 Task: Look for space in Gokarna, India from 5th July, 2023 to 10th July, 2023 for 4 adults in price range Rs.9000 to Rs.14000. Place can be entire place with 2 bedrooms having 4 beds and 2 bathrooms. Property type can be house, flat, guest house. Amenities needed are: washing machine. Booking option can be shelf check-in. Required host language is English.
Action: Mouse moved to (490, 129)
Screenshot: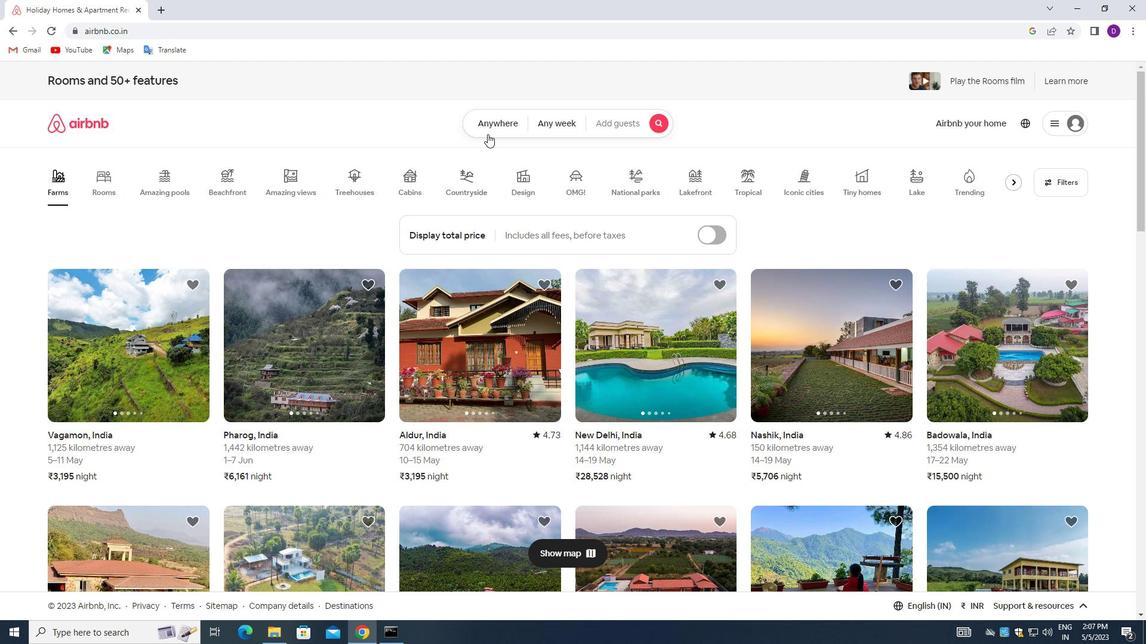 
Action: Mouse pressed left at (490, 129)
Screenshot: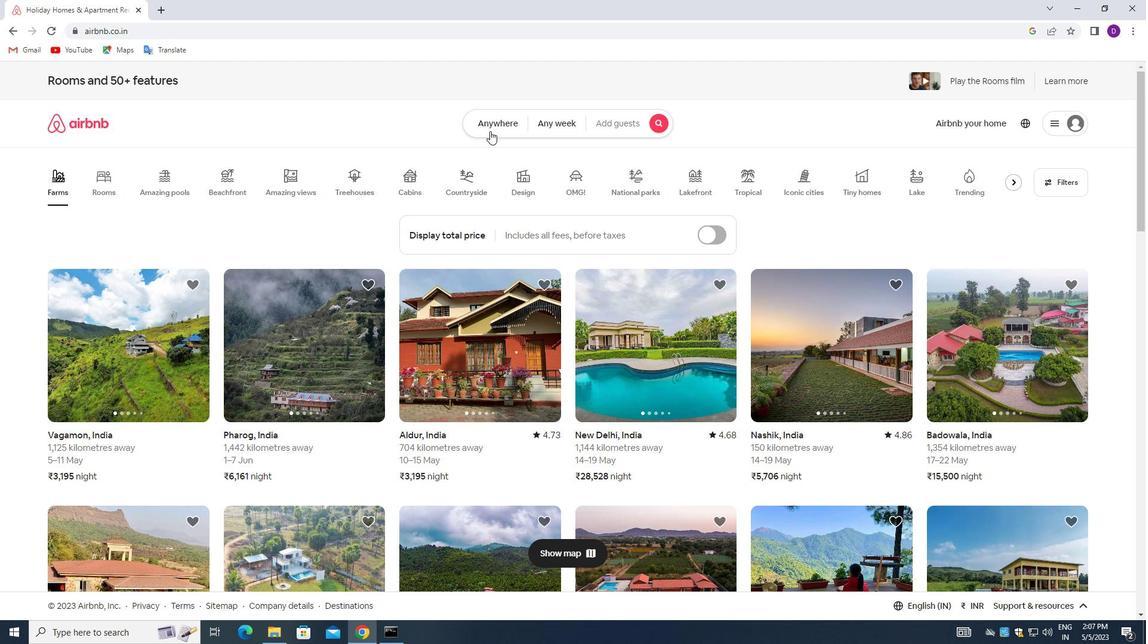 
Action: Mouse moved to (424, 175)
Screenshot: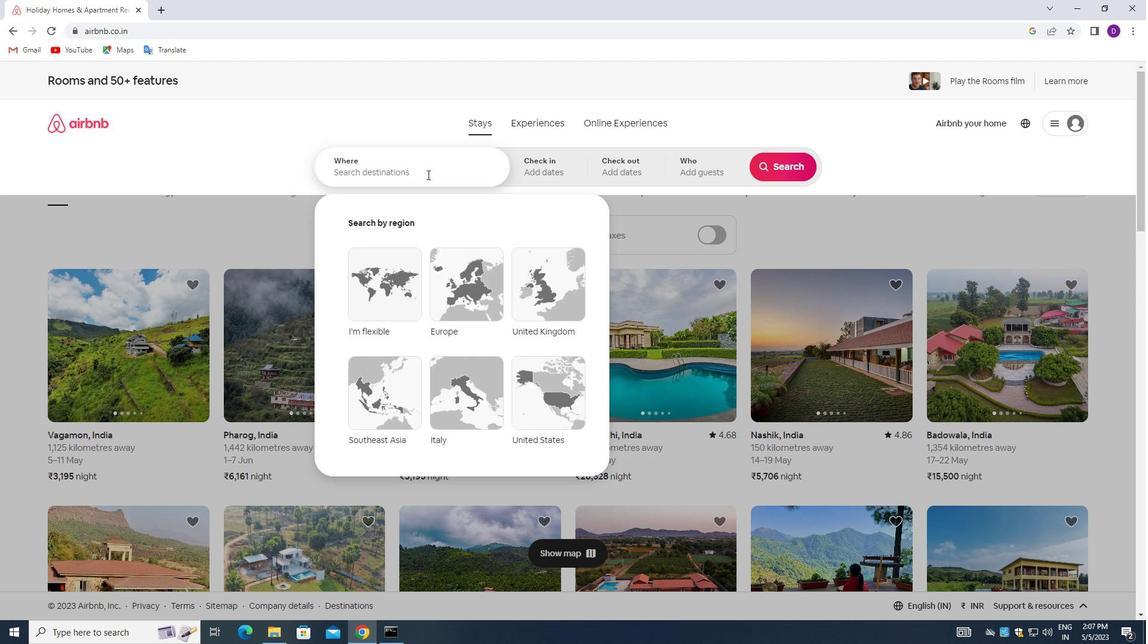 
Action: Mouse pressed left at (424, 175)
Screenshot: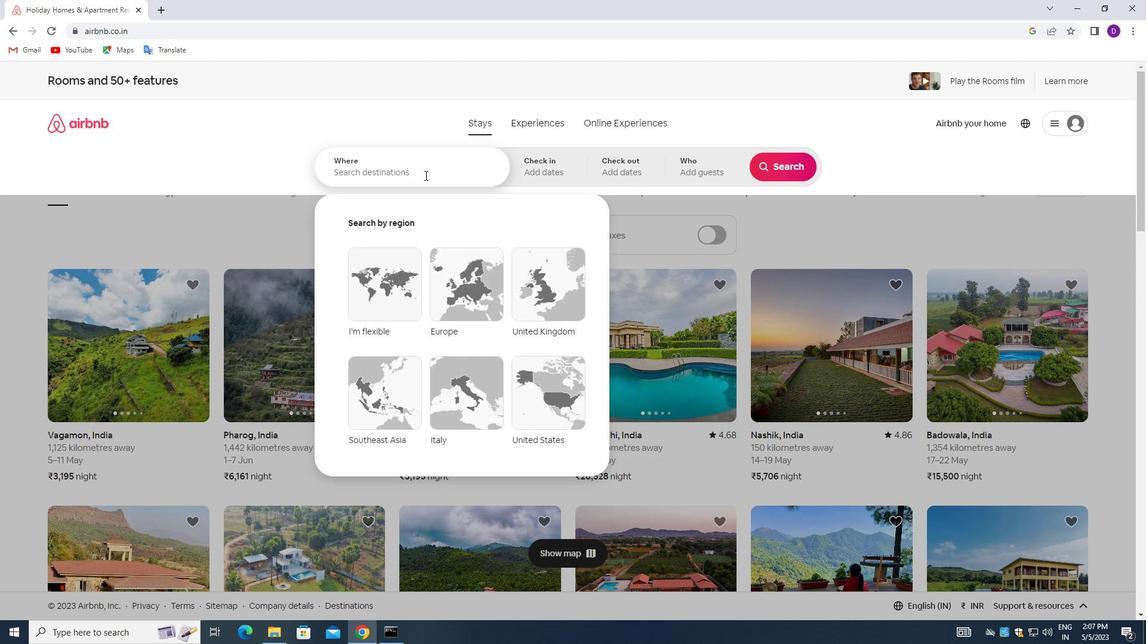 
Action: Mouse moved to (231, 121)
Screenshot: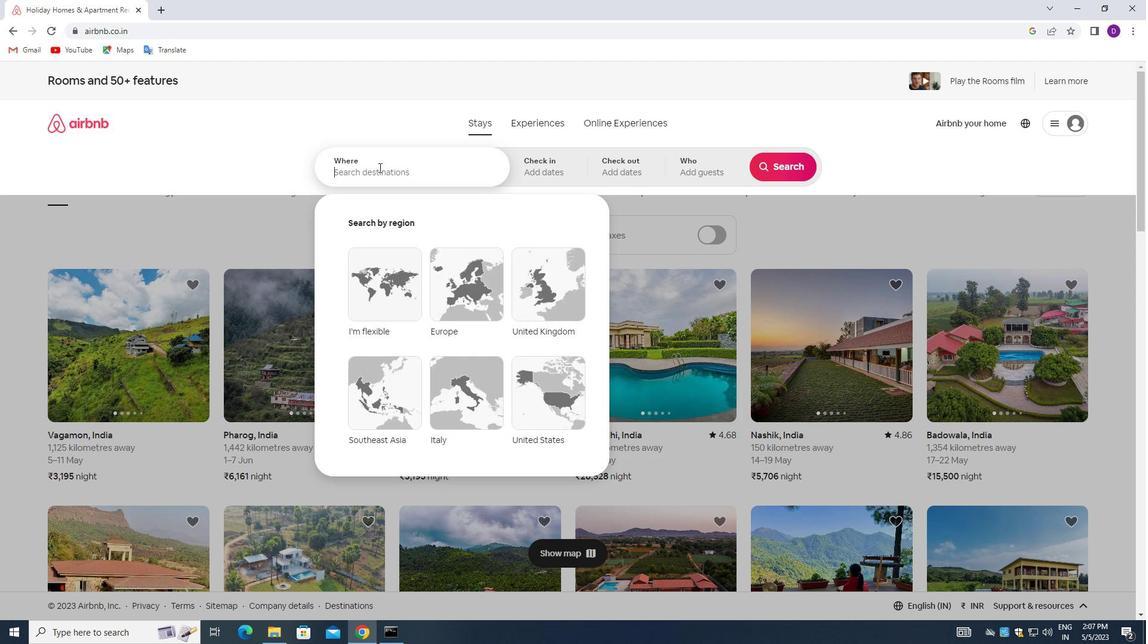 
Action: Key pressed <Key.shift_r>Gokarna,<Key.space><Key.shift>INDIA<Key.enter>
Screenshot: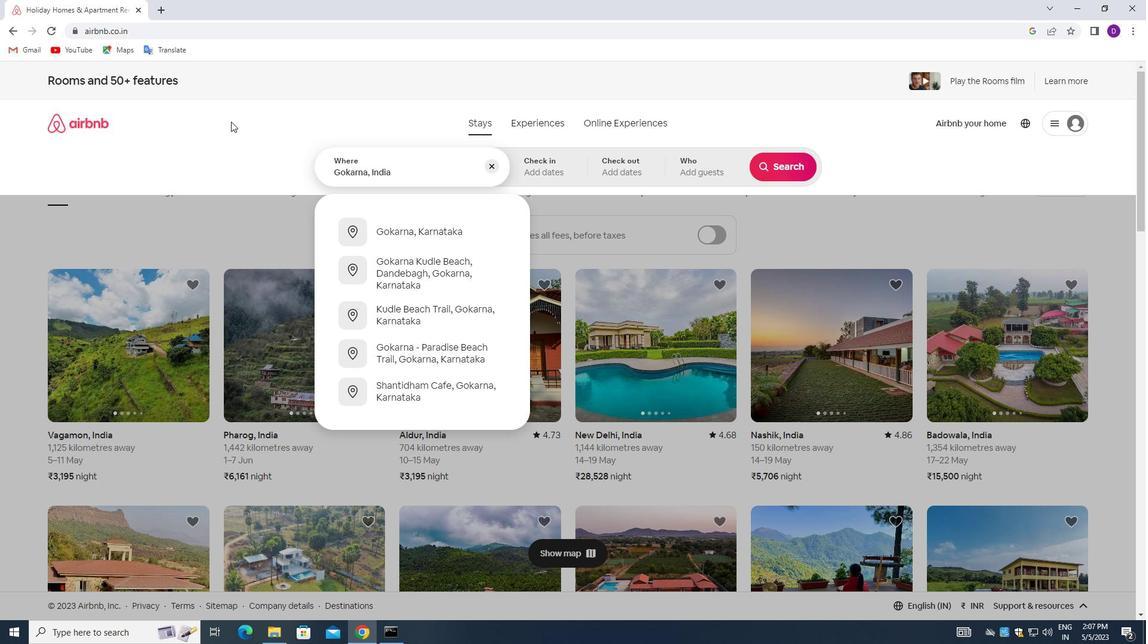 
Action: Mouse moved to (782, 268)
Screenshot: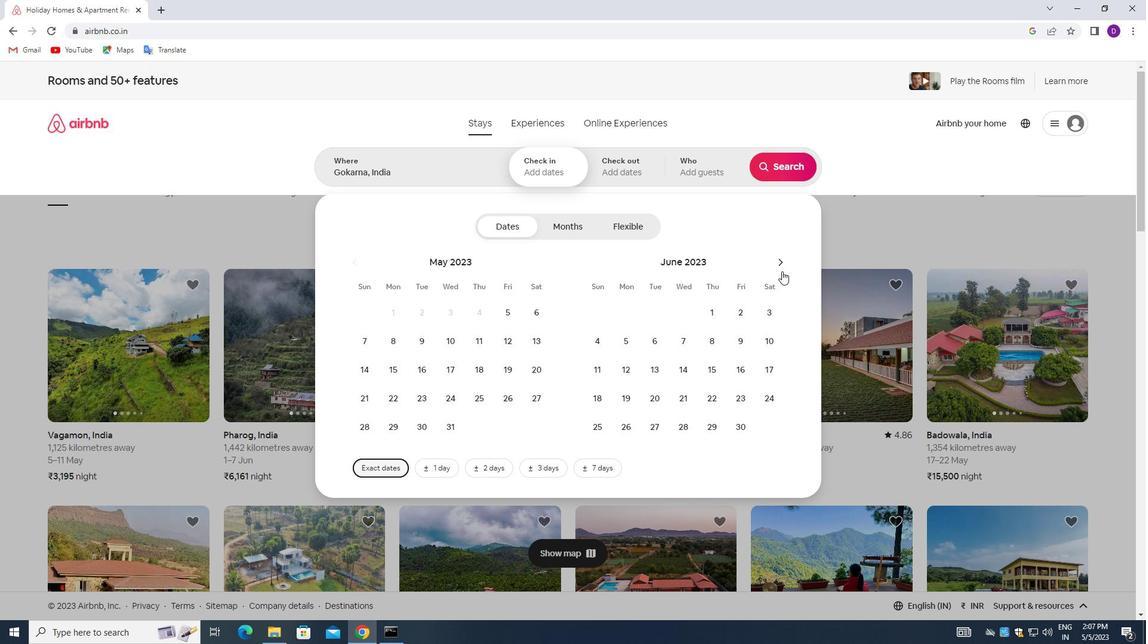 
Action: Mouse pressed left at (782, 268)
Screenshot: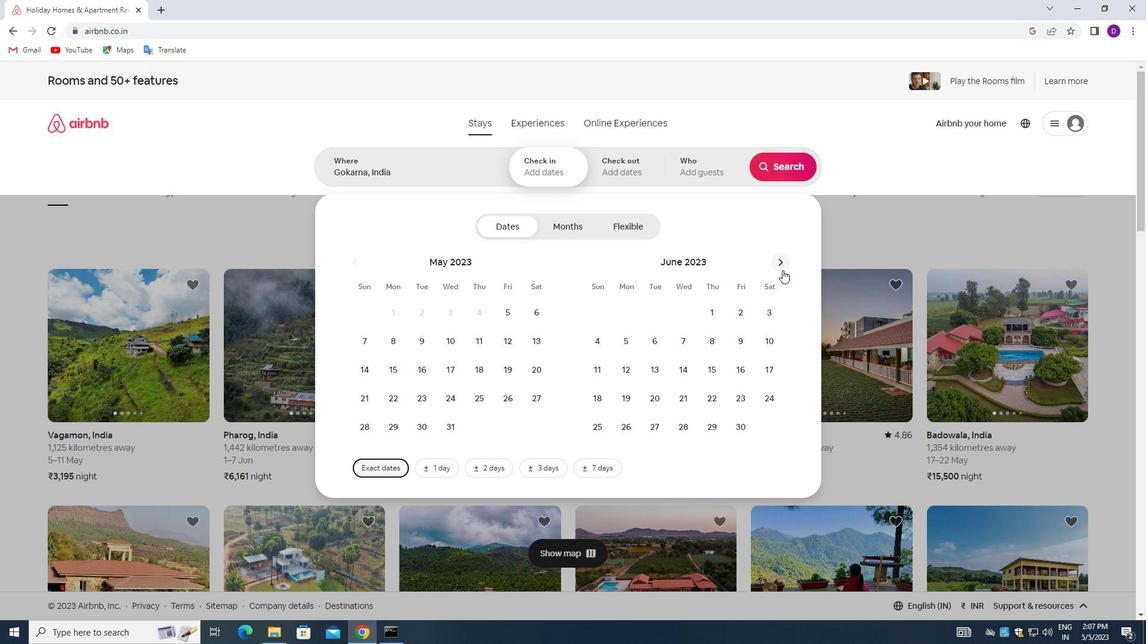 
Action: Mouse moved to (687, 341)
Screenshot: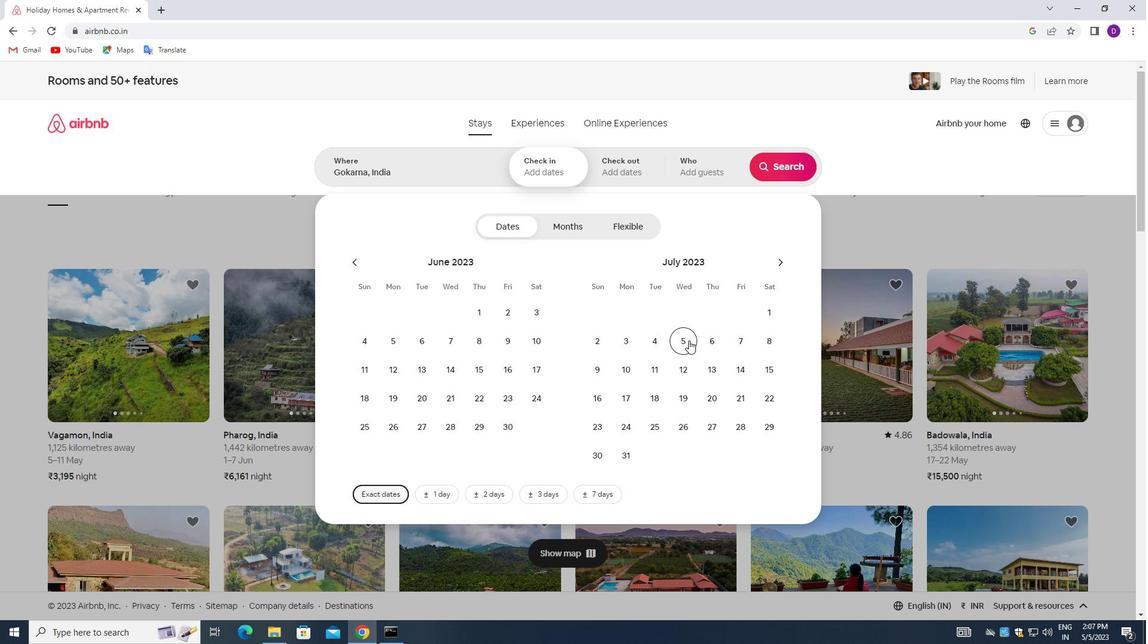
Action: Mouse pressed left at (687, 341)
Screenshot: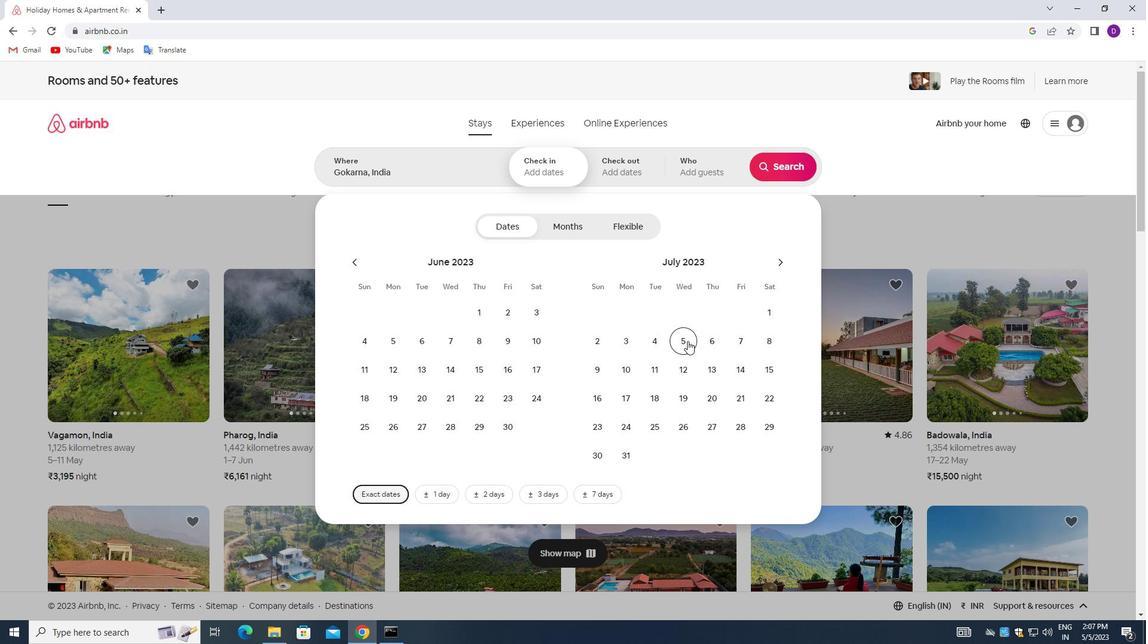 
Action: Mouse moved to (626, 377)
Screenshot: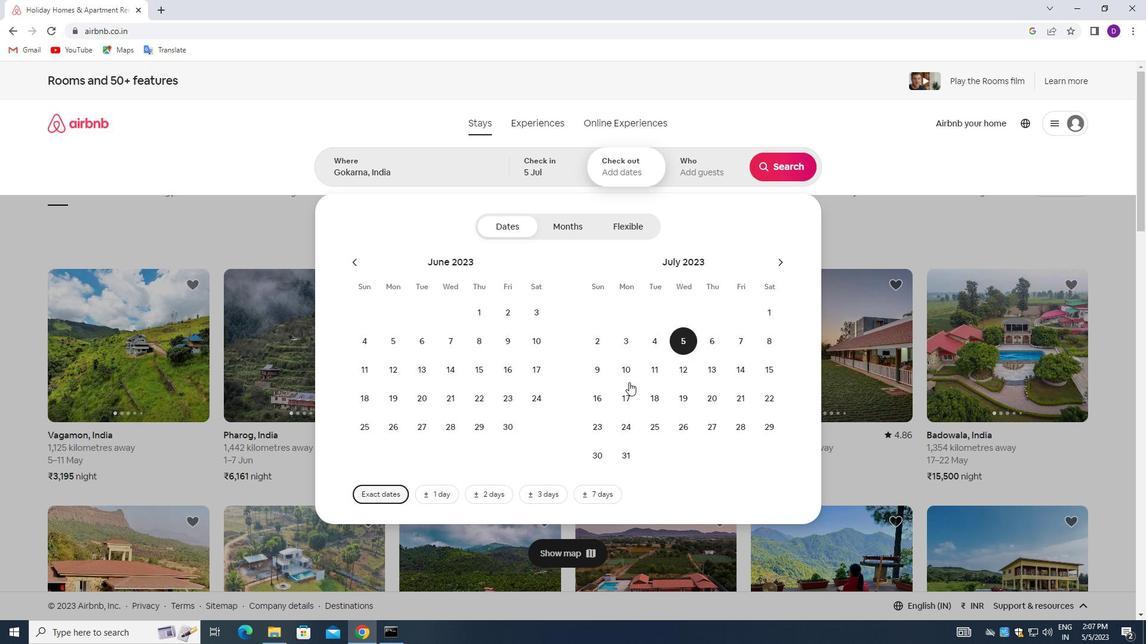 
Action: Mouse pressed left at (626, 377)
Screenshot: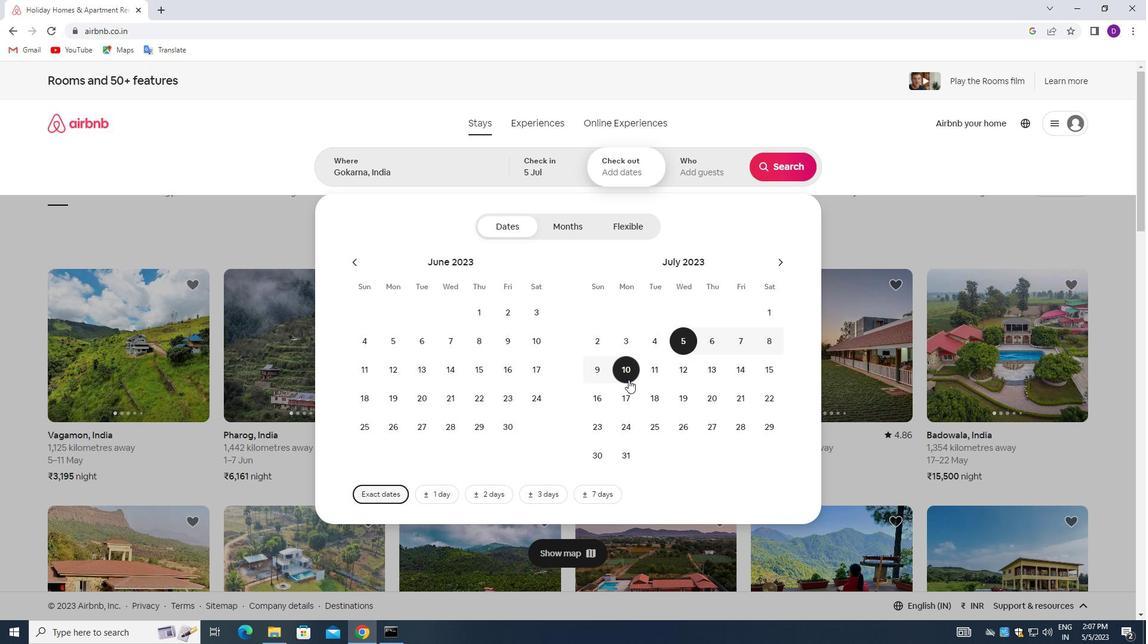 
Action: Mouse moved to (764, 164)
Screenshot: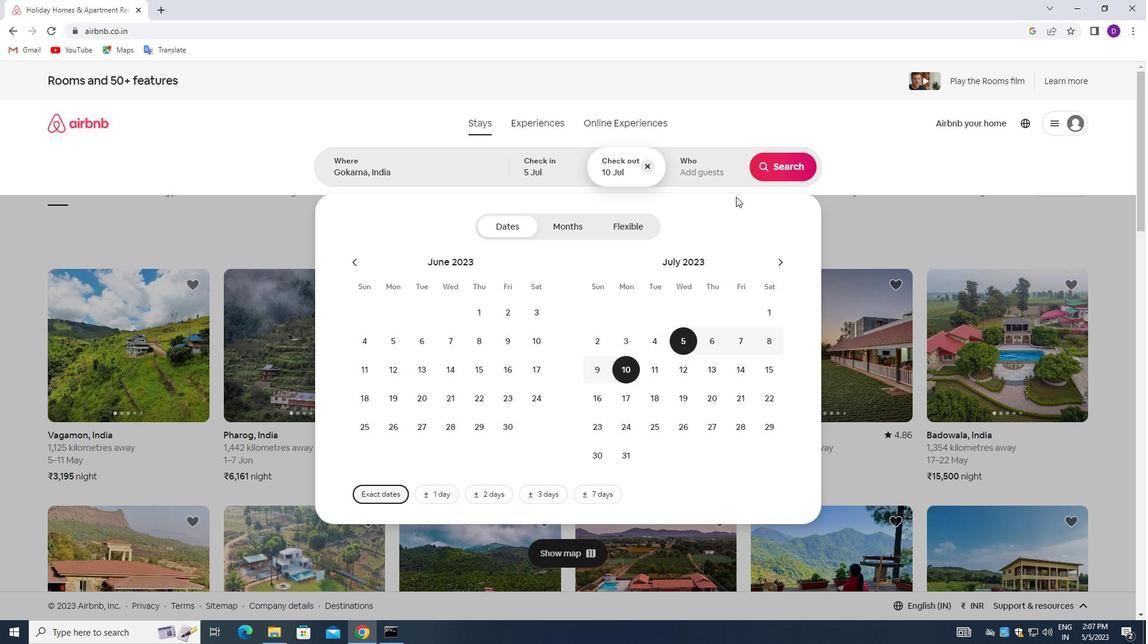 
Action: Mouse pressed left at (764, 164)
Screenshot: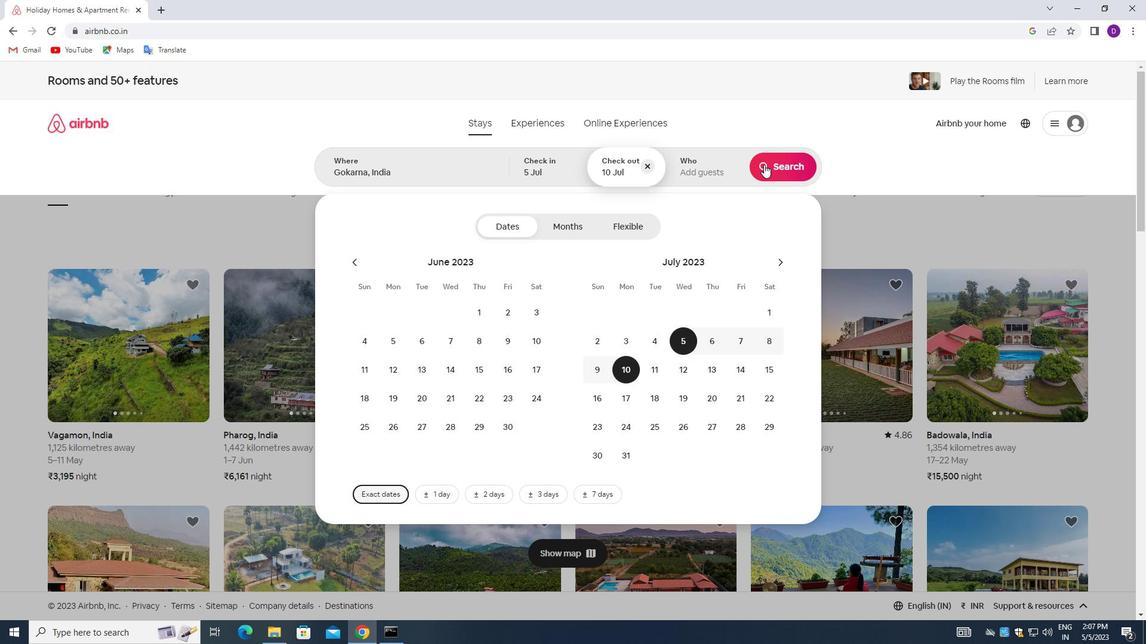 
Action: Mouse moved to (1078, 139)
Screenshot: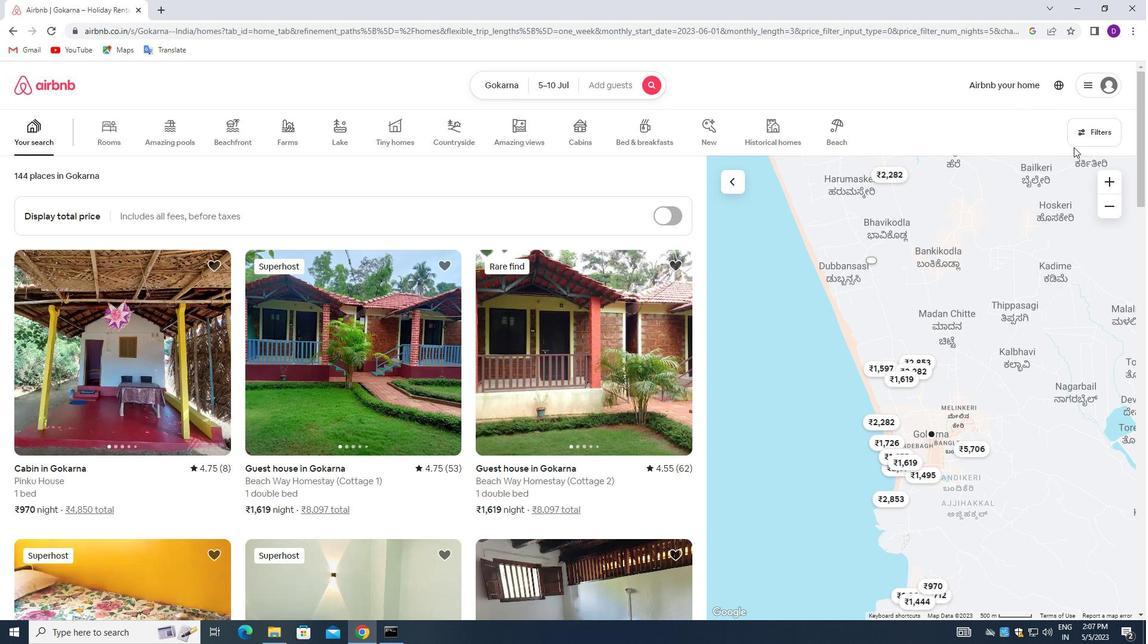 
Action: Mouse pressed left at (1078, 139)
Screenshot: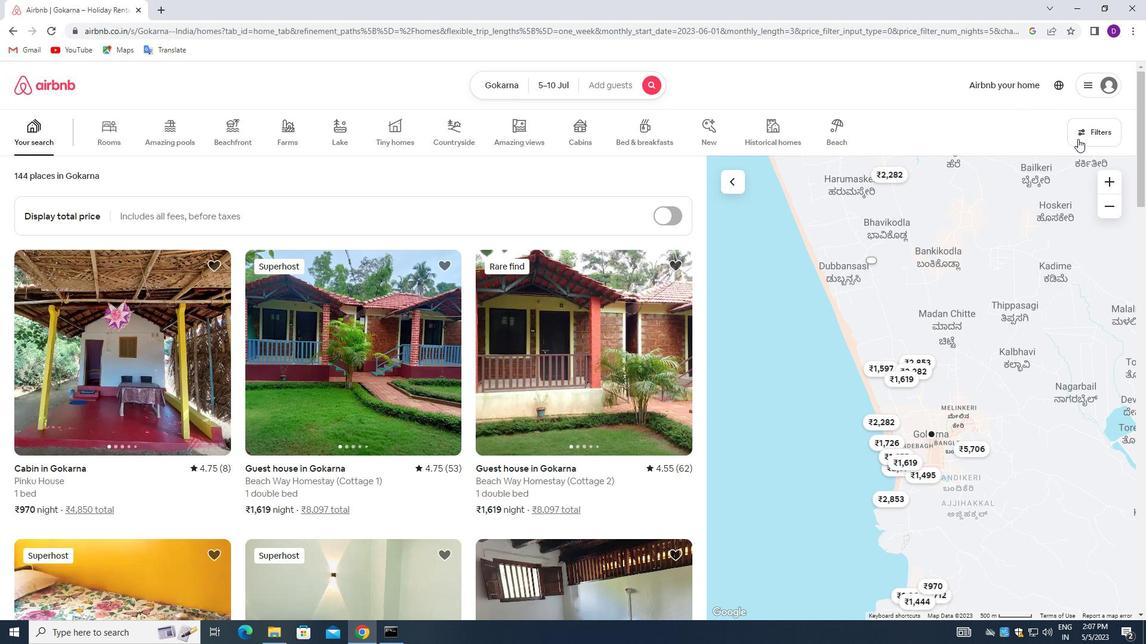 
Action: Mouse moved to (354, 105)
Screenshot: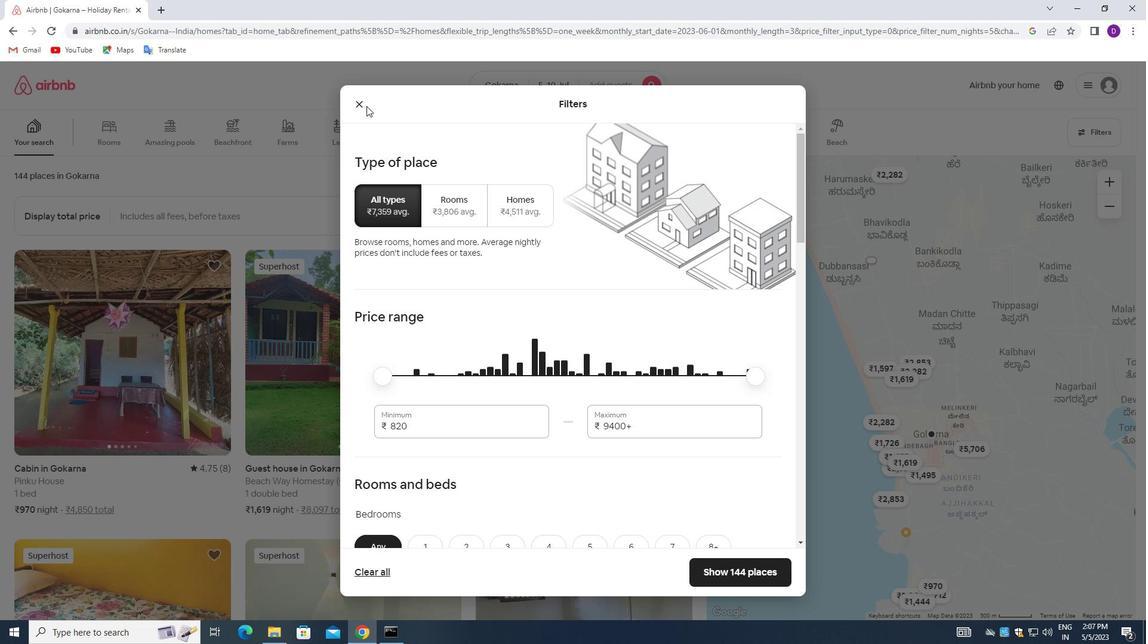 
Action: Mouse pressed left at (354, 105)
Screenshot: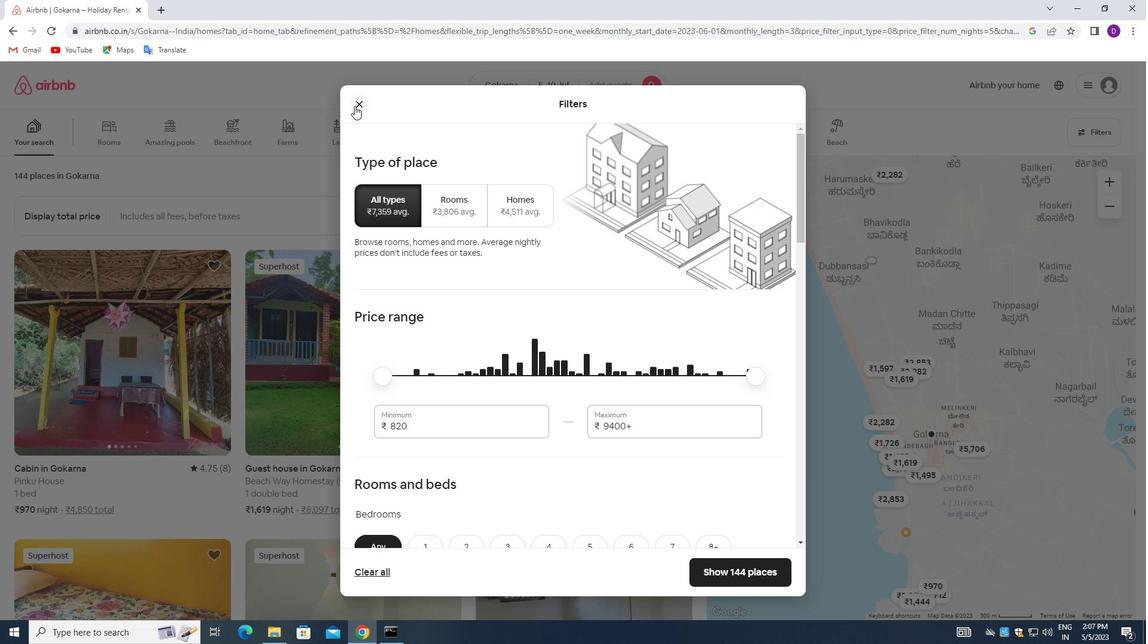 
Action: Mouse moved to (598, 90)
Screenshot: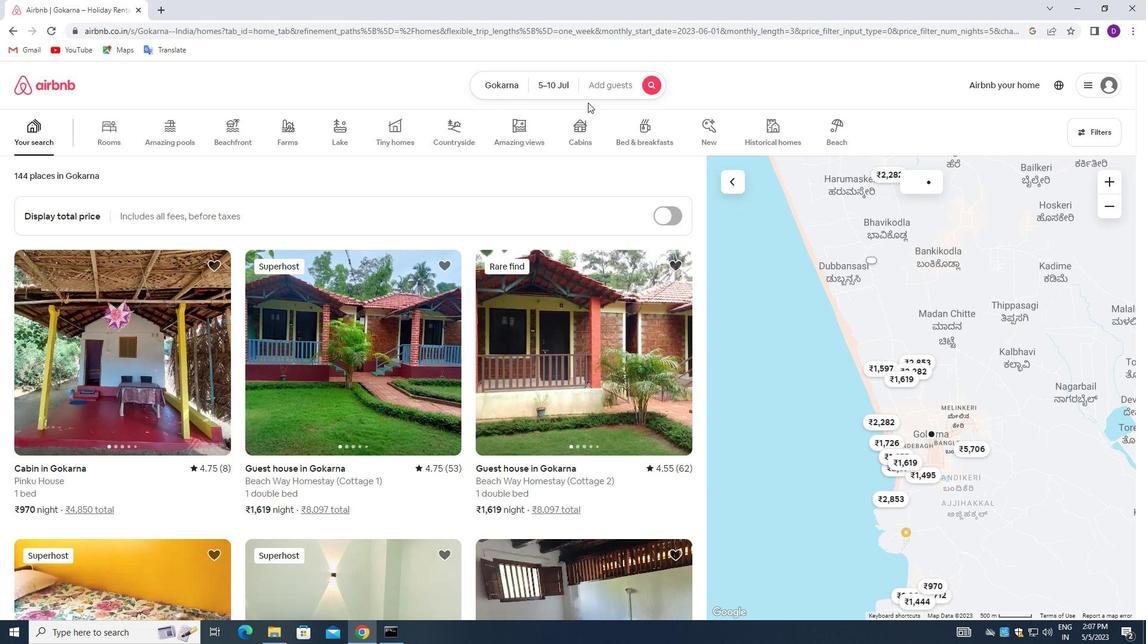 
Action: Mouse pressed left at (598, 90)
Screenshot: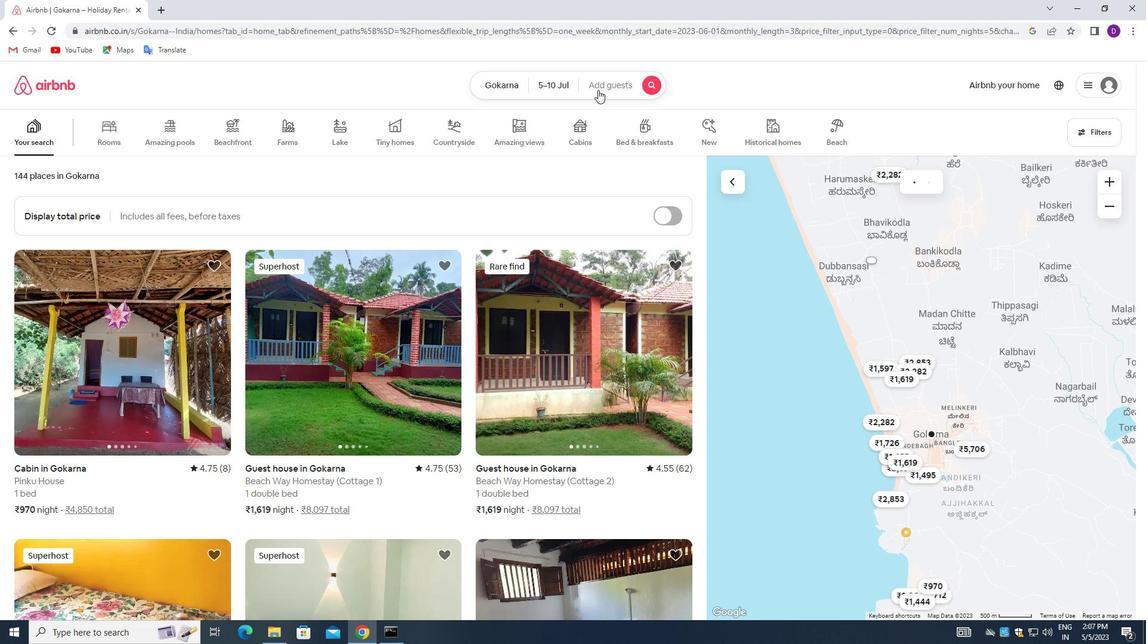 
Action: Mouse moved to (783, 193)
Screenshot: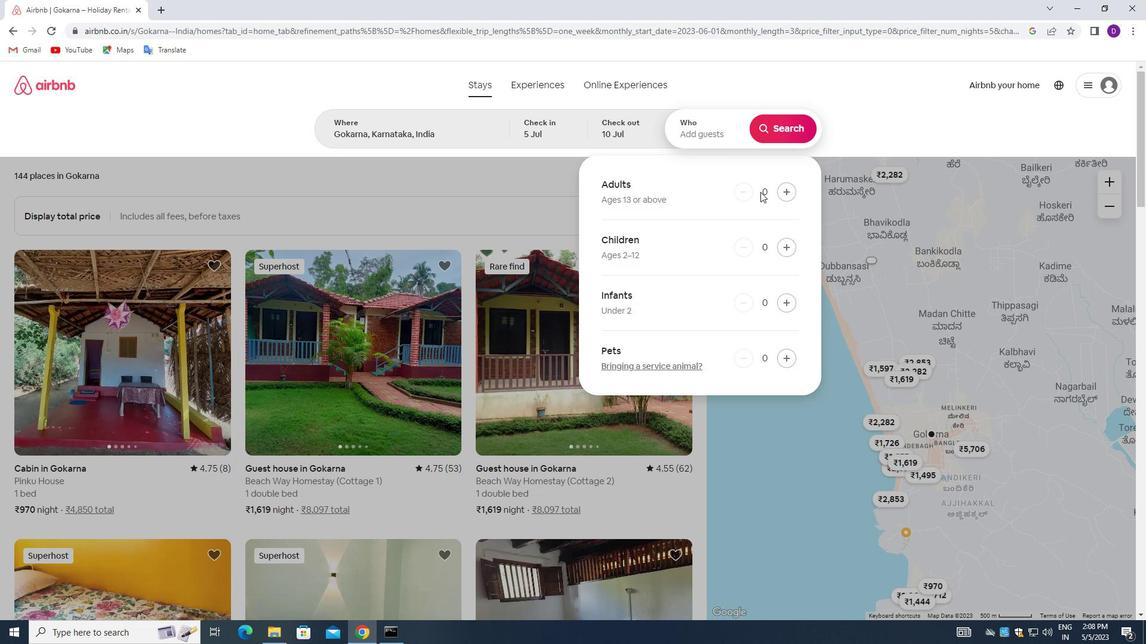 
Action: Mouse pressed left at (783, 193)
Screenshot: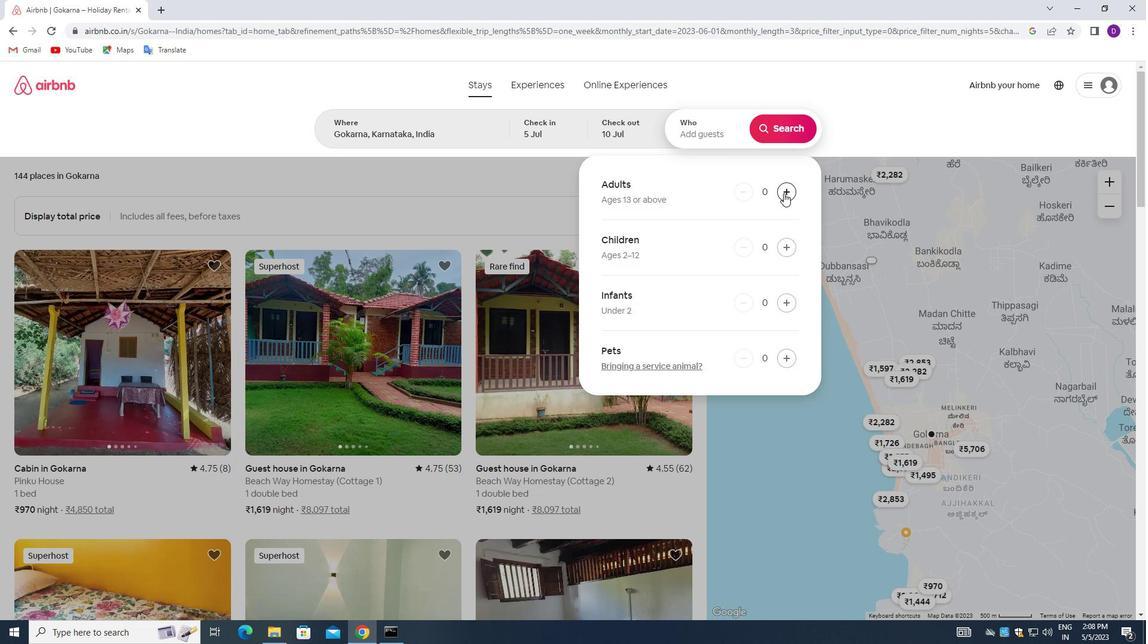 
Action: Mouse pressed left at (783, 193)
Screenshot: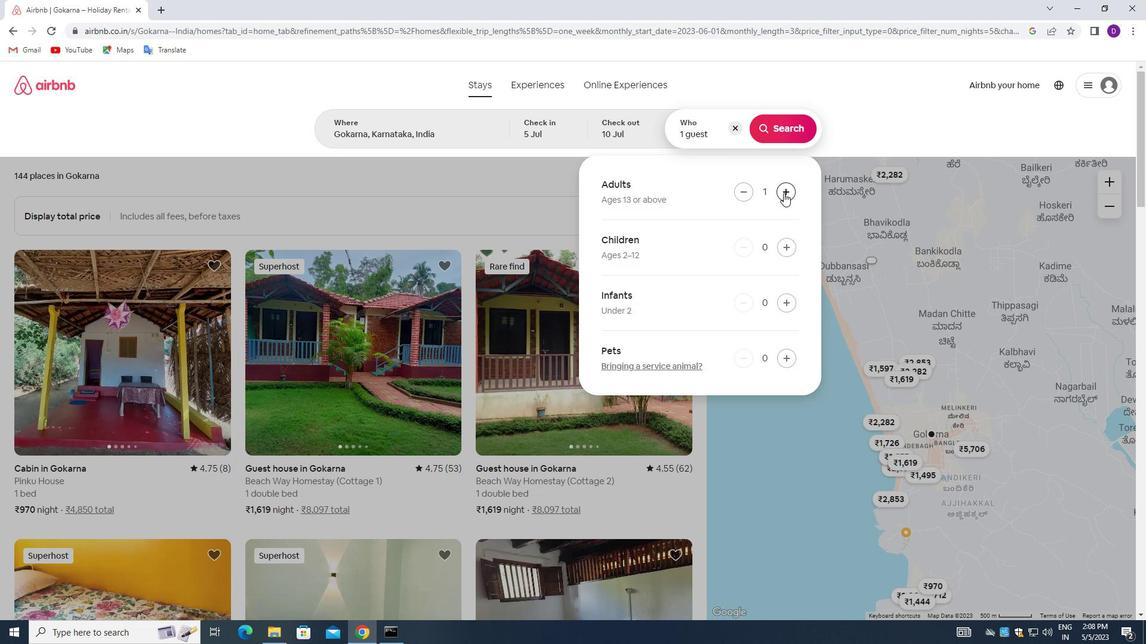 
Action: Mouse pressed left at (783, 193)
Screenshot: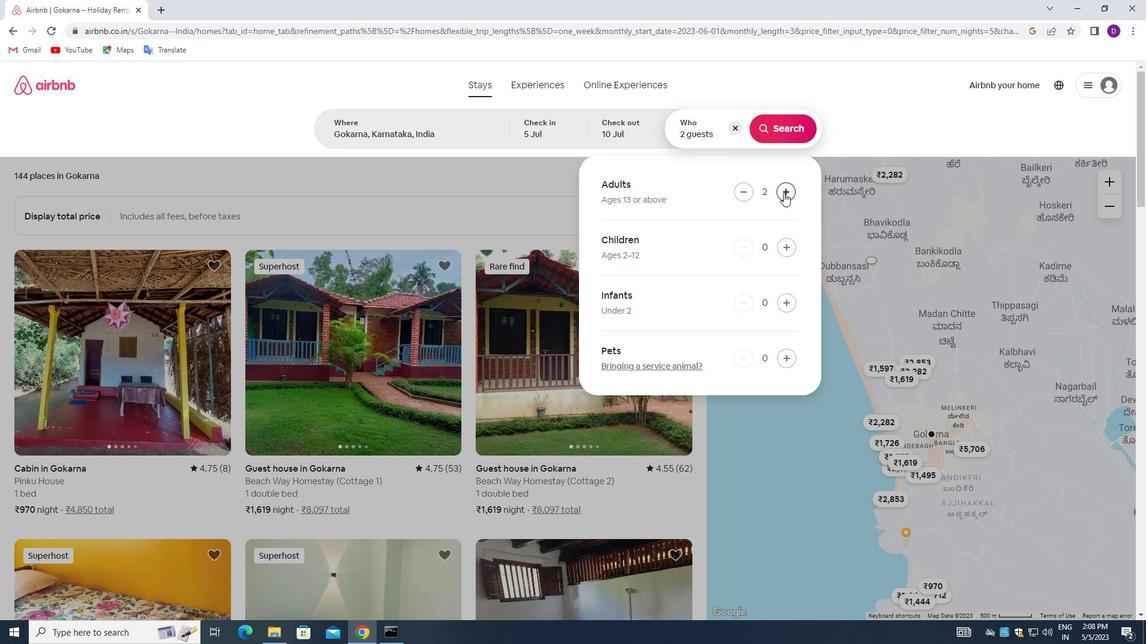 
Action: Mouse pressed left at (783, 193)
Screenshot: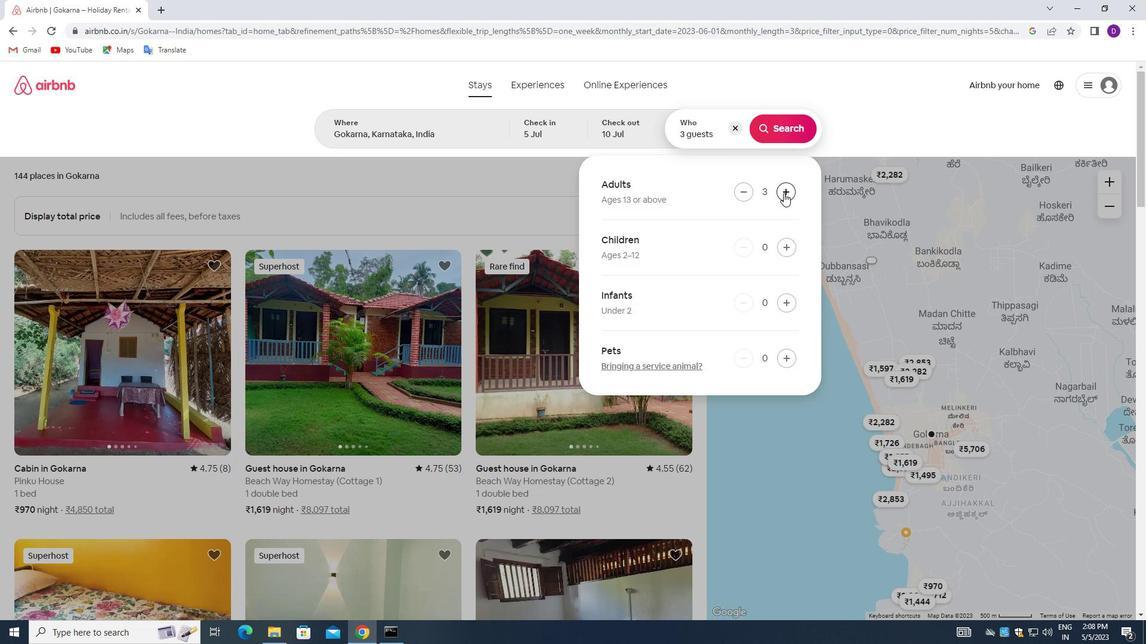 
Action: Mouse moved to (784, 118)
Screenshot: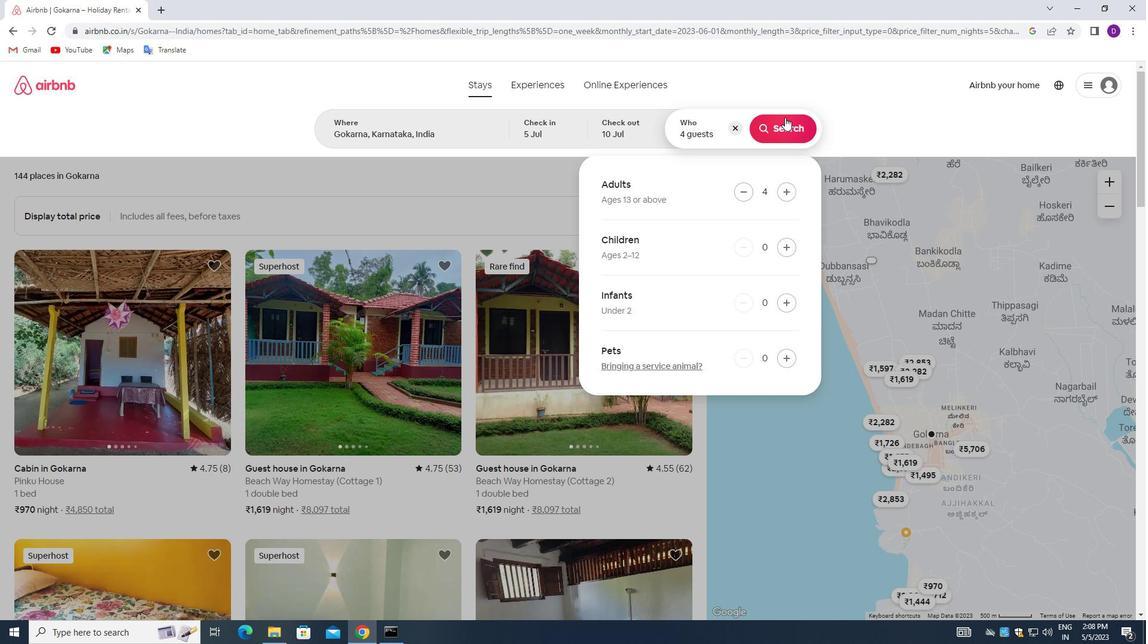 
Action: Mouse pressed left at (784, 118)
Screenshot: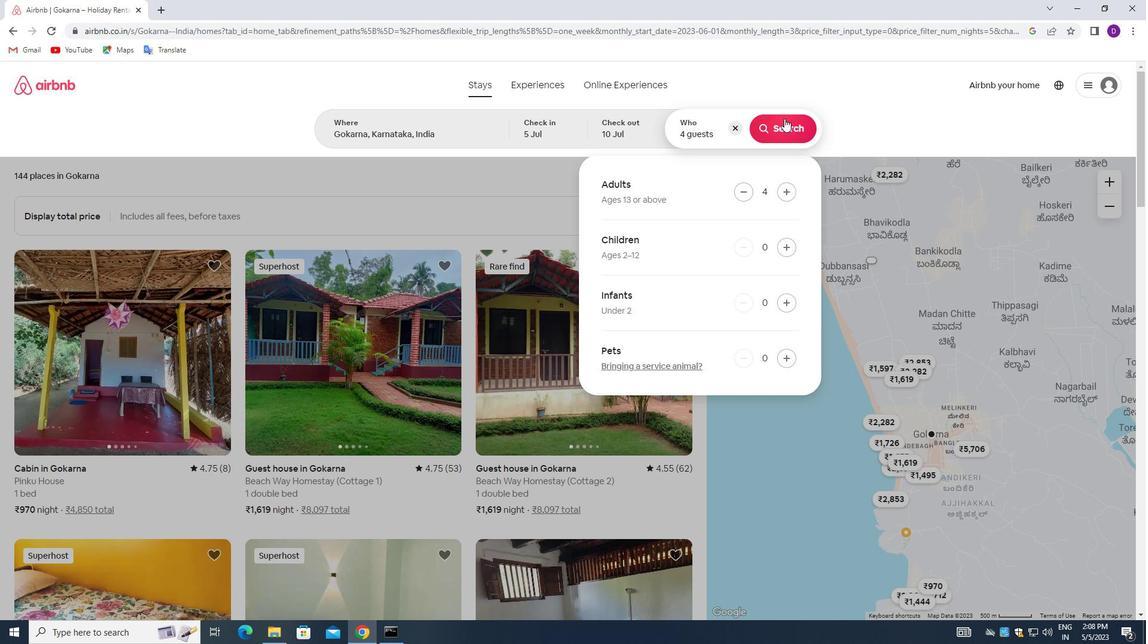 
Action: Mouse moved to (1090, 127)
Screenshot: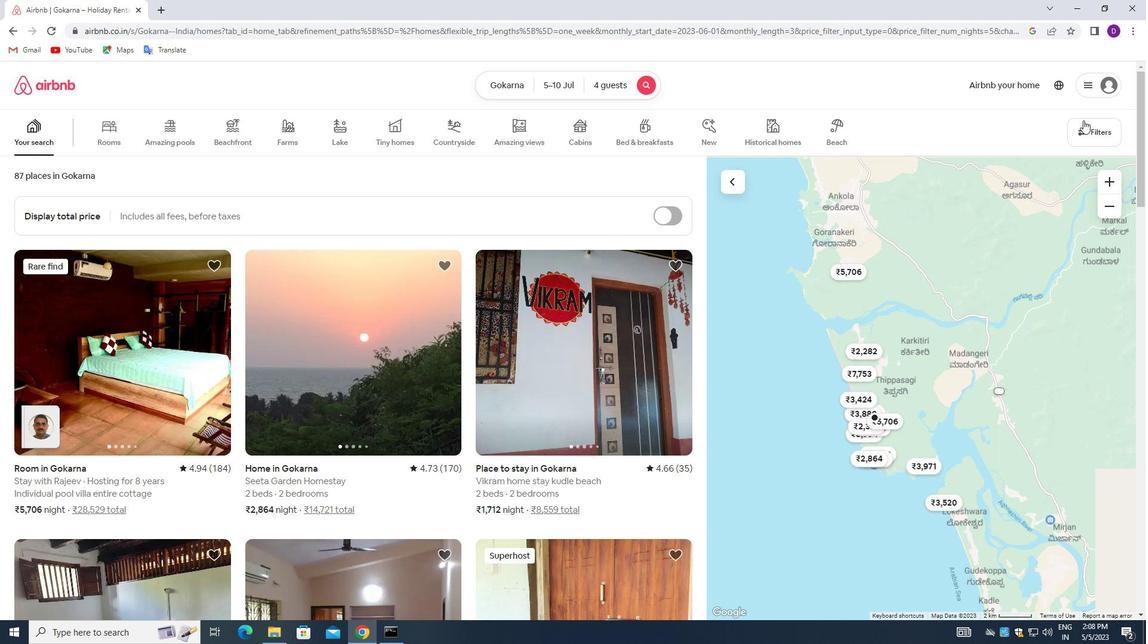 
Action: Mouse pressed left at (1090, 127)
Screenshot: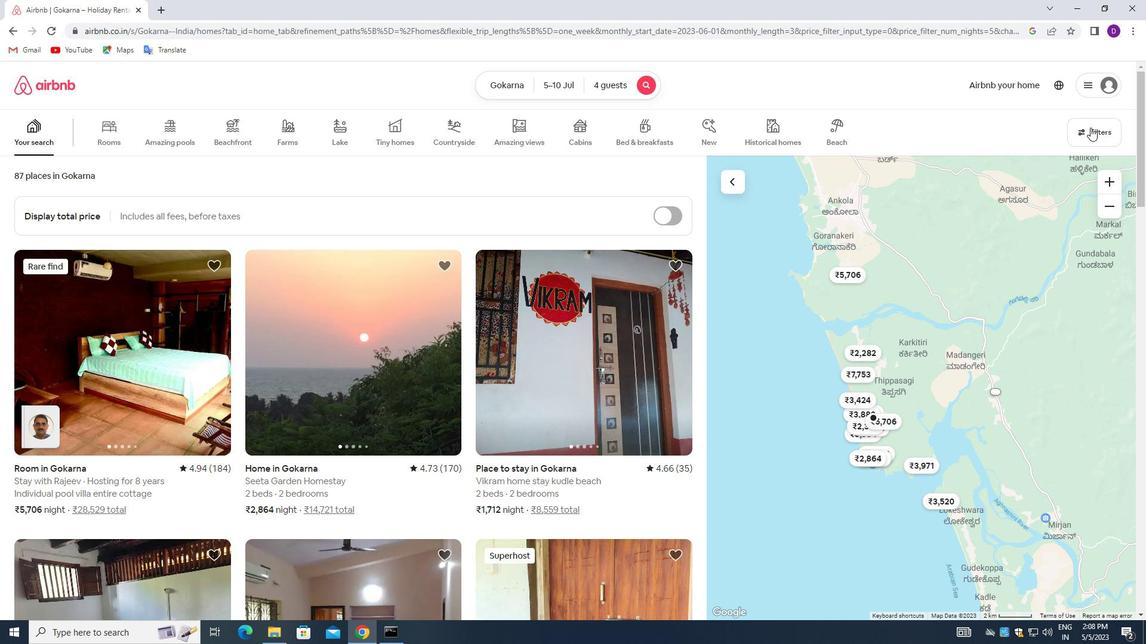 
Action: Mouse moved to (430, 352)
Screenshot: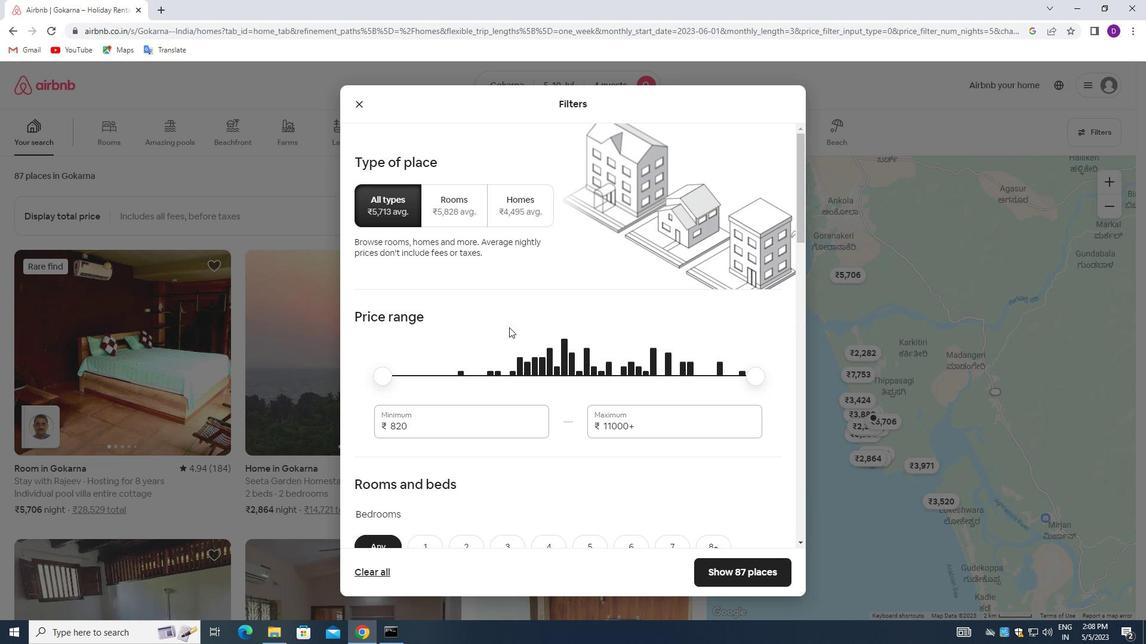 
Action: Mouse scrolled (430, 352) with delta (0, 0)
Screenshot: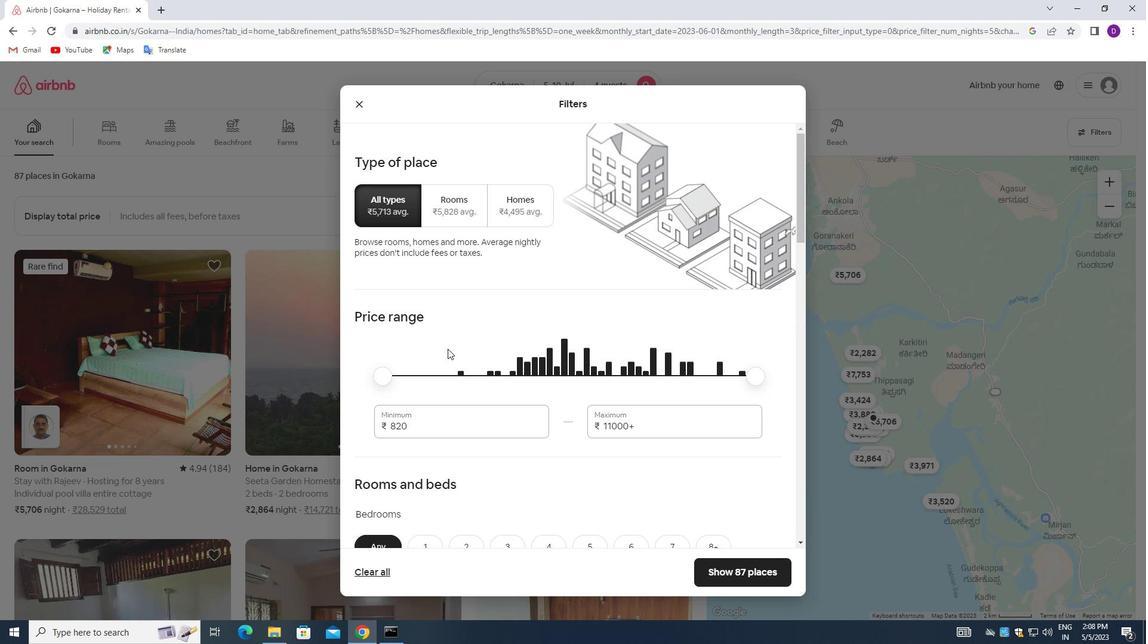 
Action: Mouse scrolled (430, 352) with delta (0, 0)
Screenshot: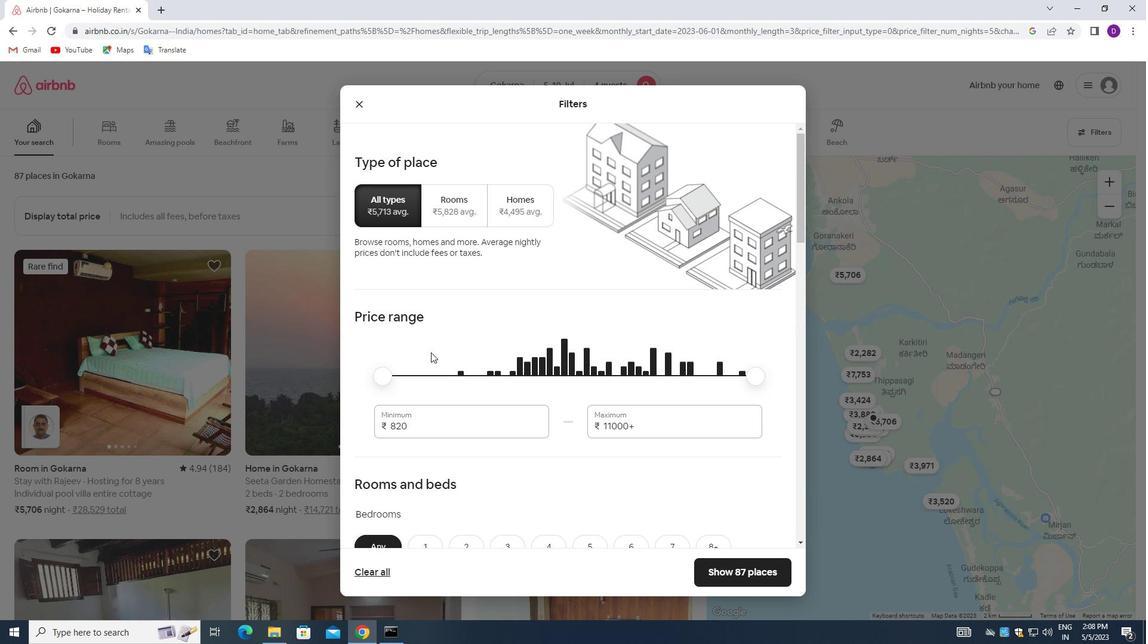 
Action: Mouse moved to (420, 305)
Screenshot: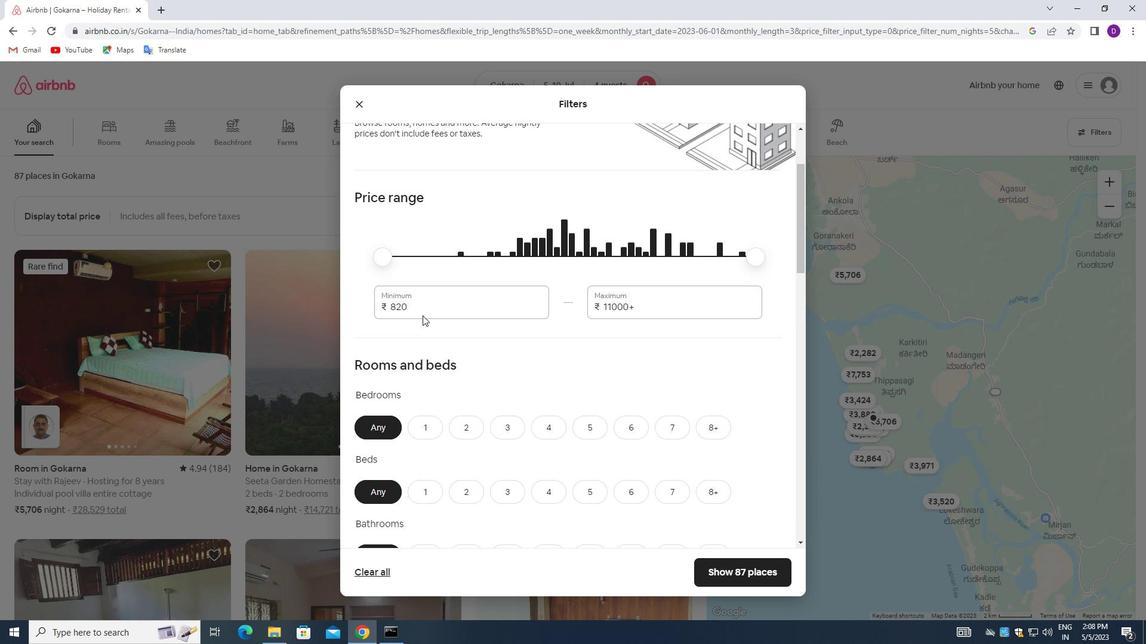 
Action: Mouse pressed left at (420, 305)
Screenshot: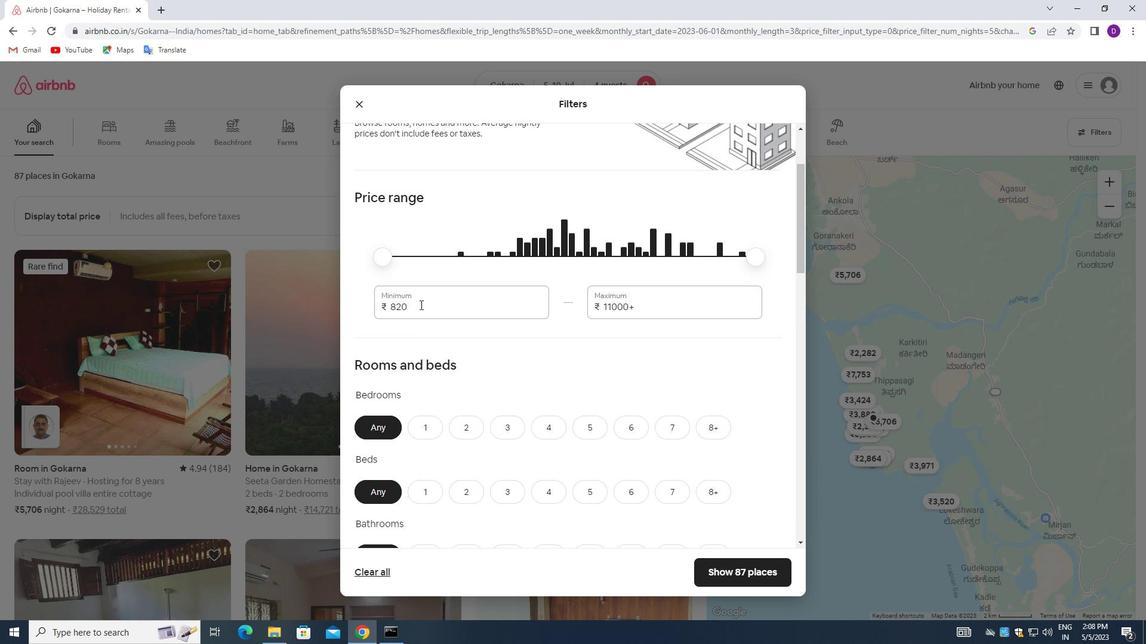 
Action: Mouse pressed left at (420, 305)
Screenshot: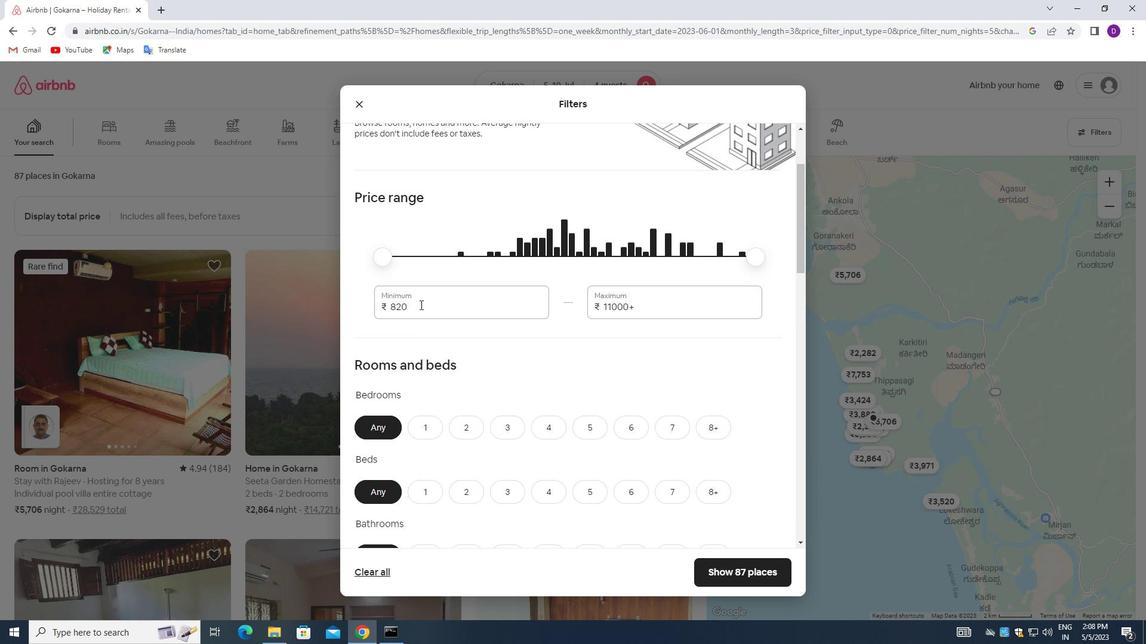 
Action: Key pressed 9000<Key.tab>14000
Screenshot: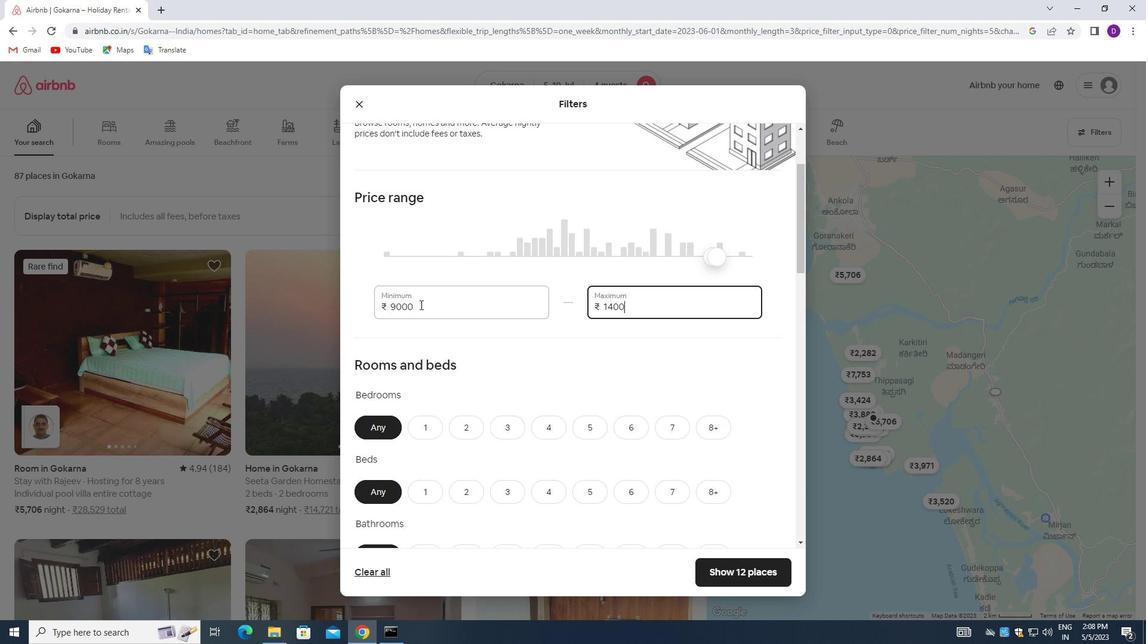 
Action: Mouse moved to (469, 334)
Screenshot: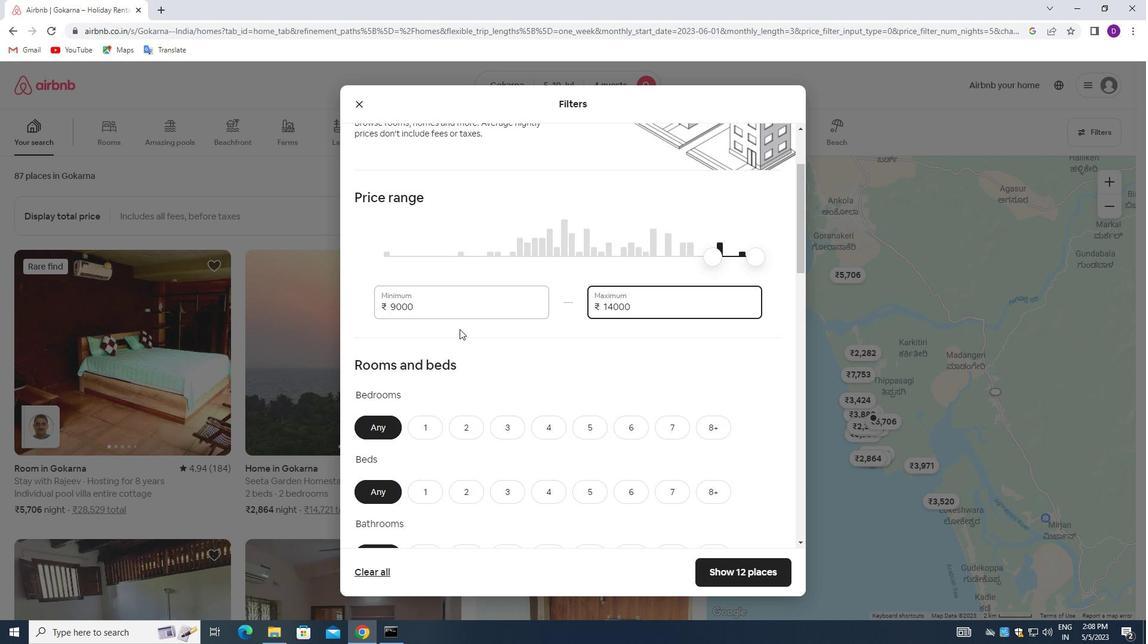 
Action: Mouse scrolled (469, 334) with delta (0, 0)
Screenshot: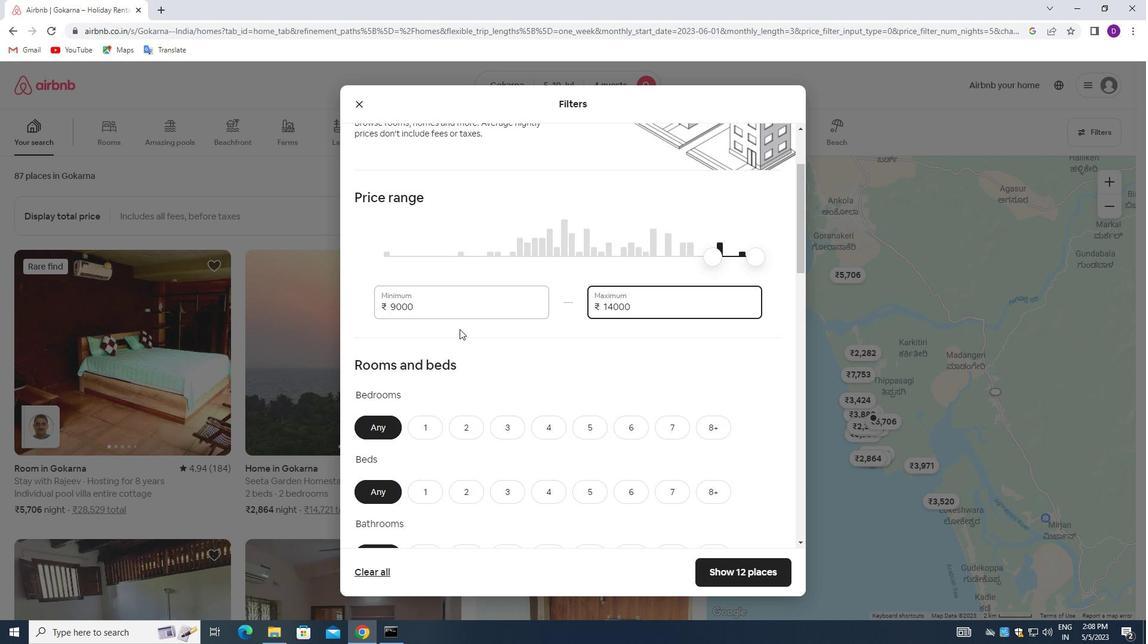 
Action: Mouse moved to (475, 337)
Screenshot: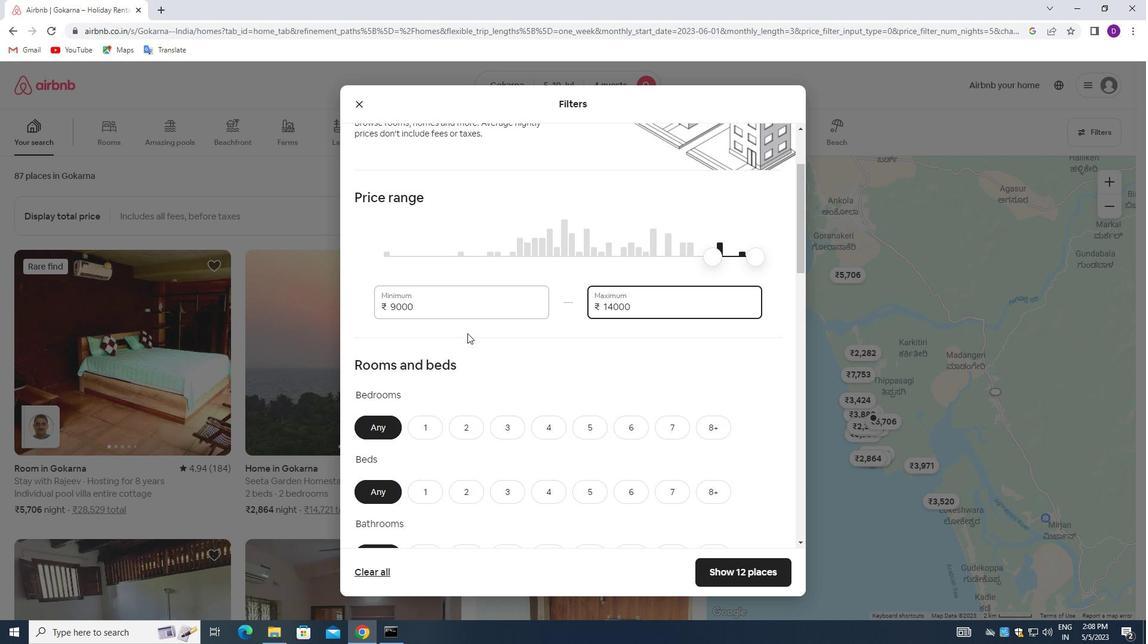 
Action: Mouse scrolled (475, 337) with delta (0, 0)
Screenshot: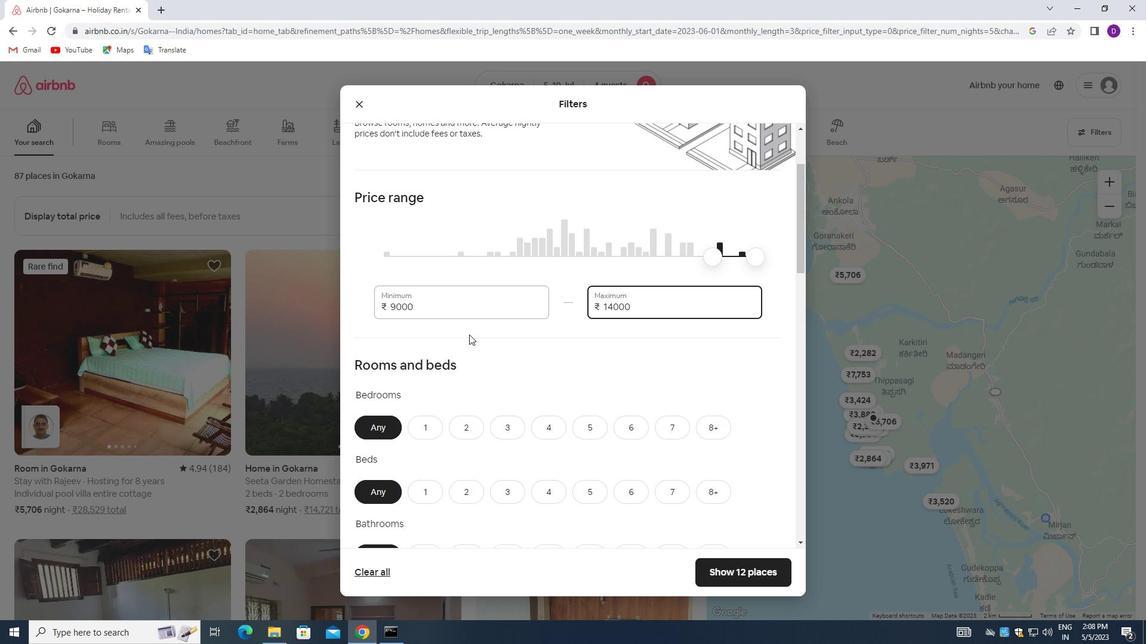 
Action: Mouse moved to (507, 275)
Screenshot: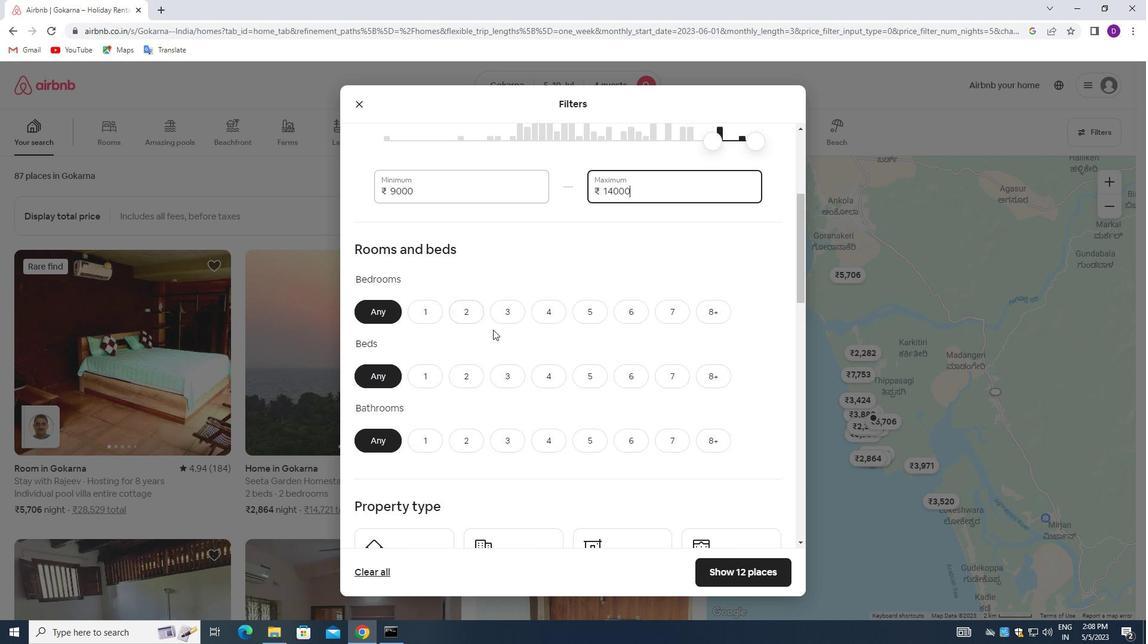 
Action: Mouse scrolled (507, 275) with delta (0, 0)
Screenshot: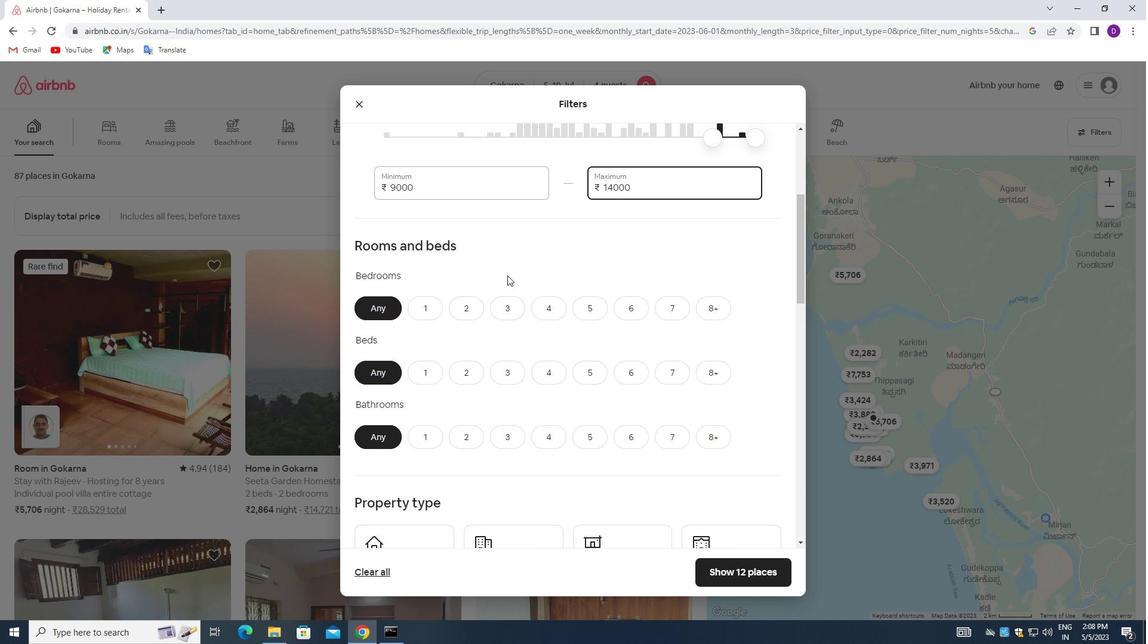 
Action: Mouse moved to (470, 254)
Screenshot: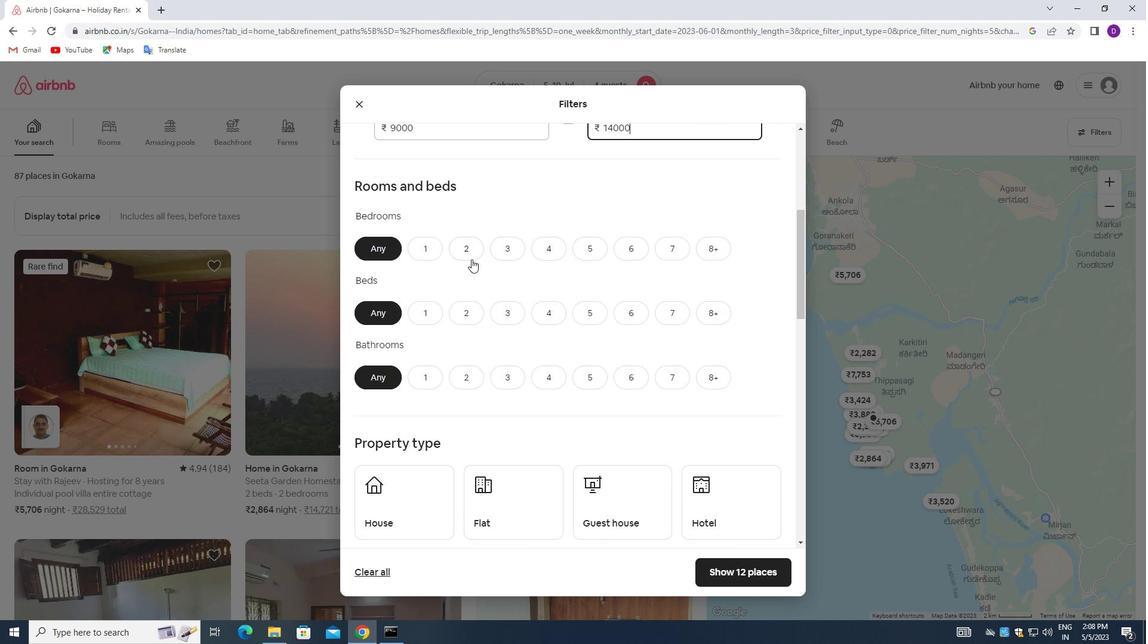 
Action: Mouse pressed left at (470, 254)
Screenshot: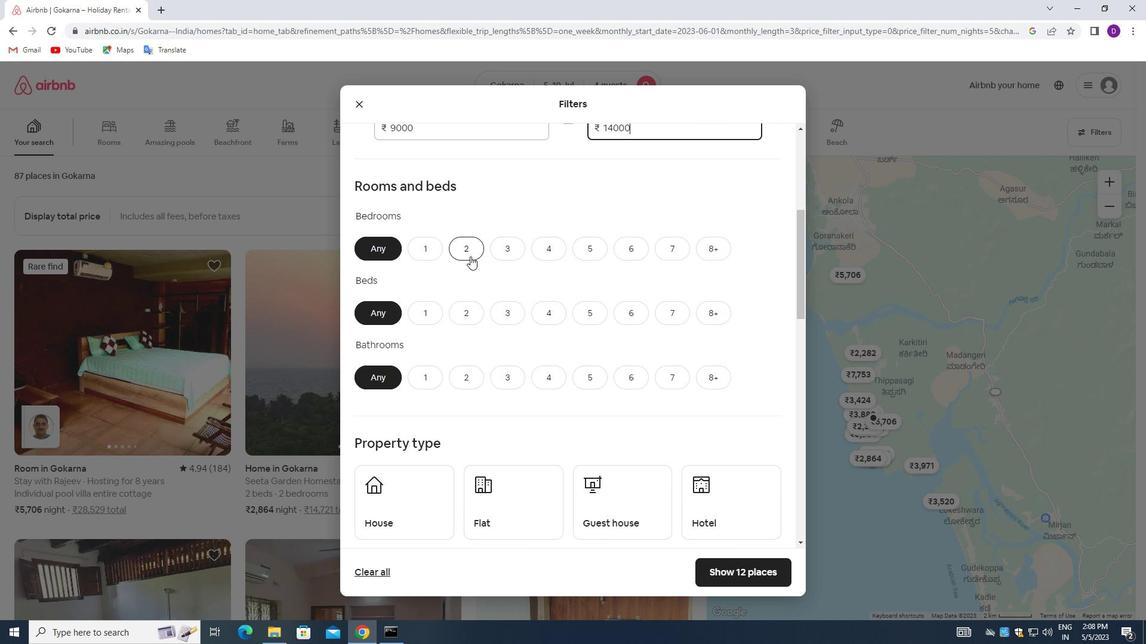 
Action: Mouse moved to (540, 307)
Screenshot: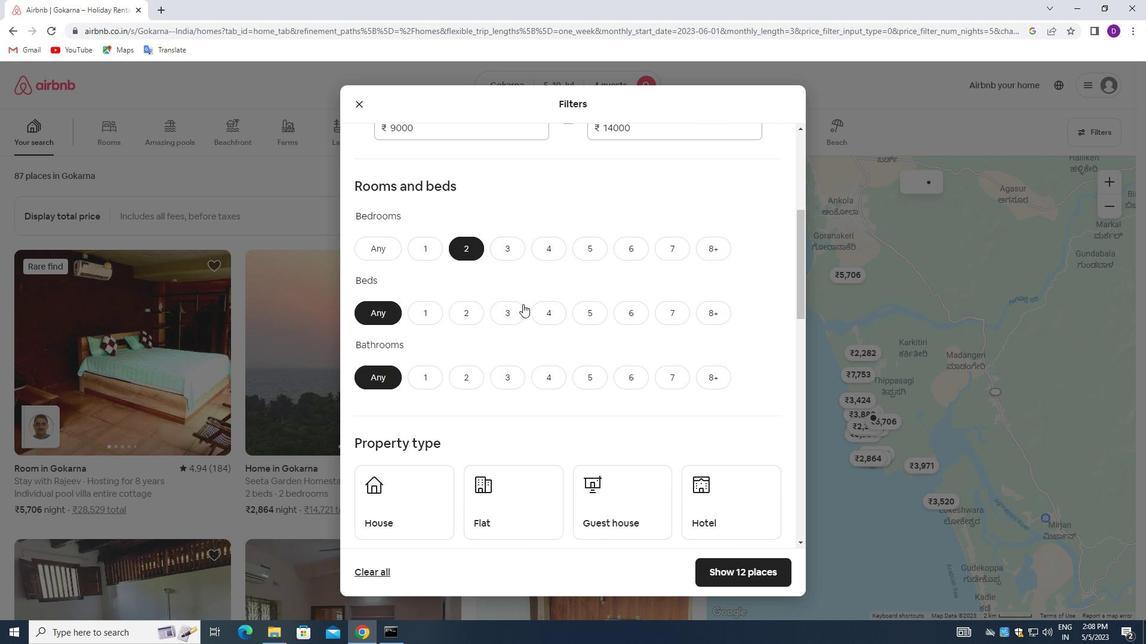 
Action: Mouse pressed left at (540, 307)
Screenshot: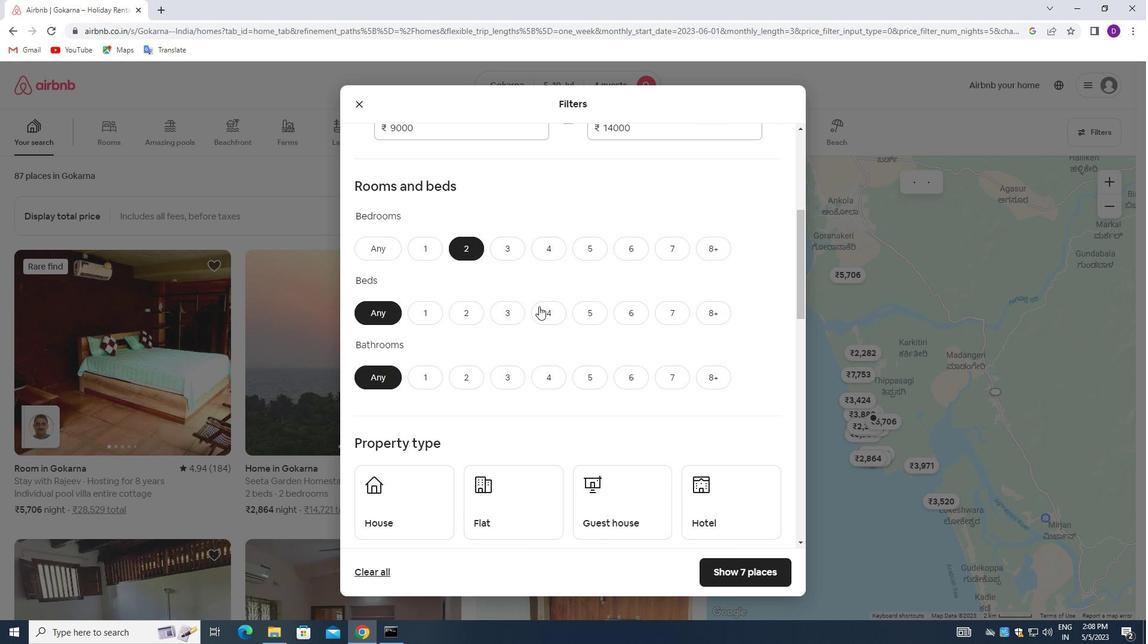
Action: Mouse moved to (466, 377)
Screenshot: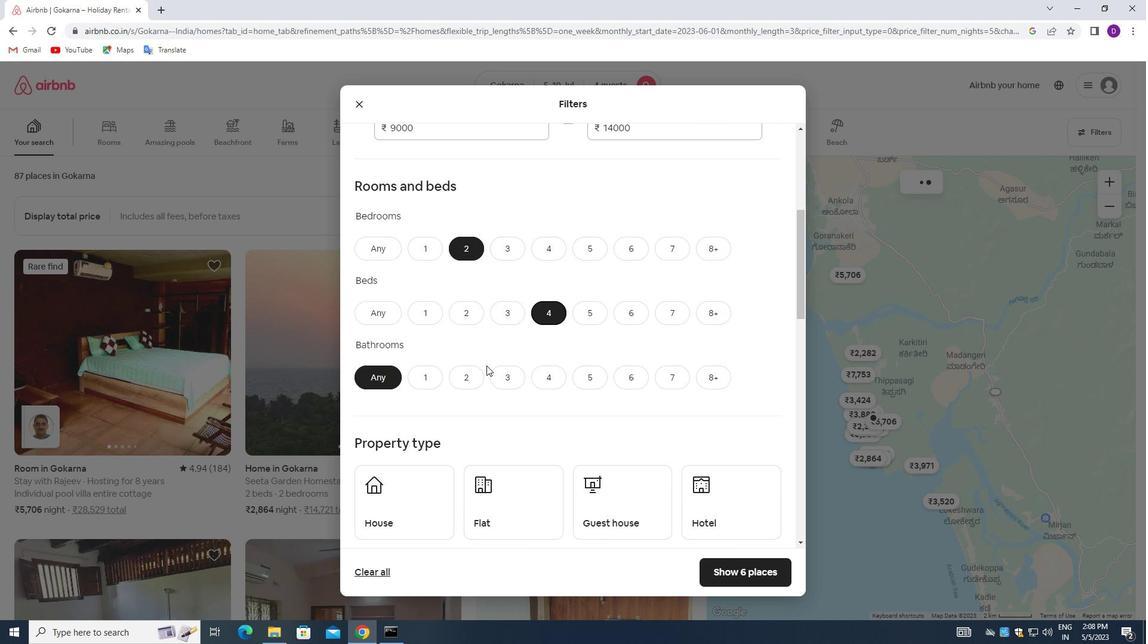 
Action: Mouse pressed left at (466, 377)
Screenshot: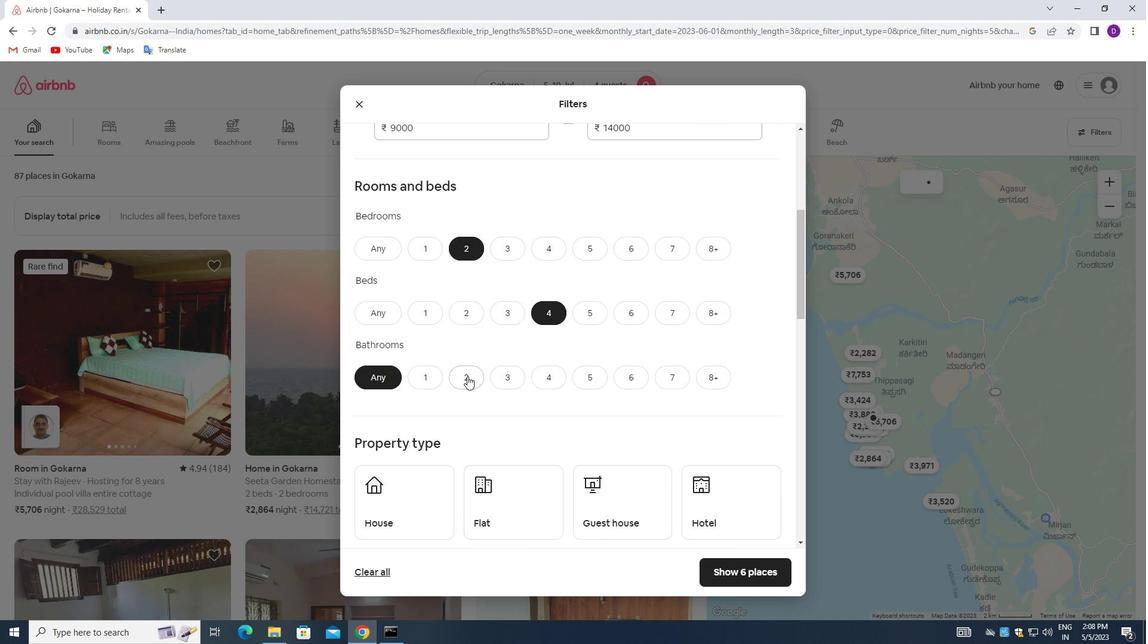 
Action: Mouse moved to (501, 287)
Screenshot: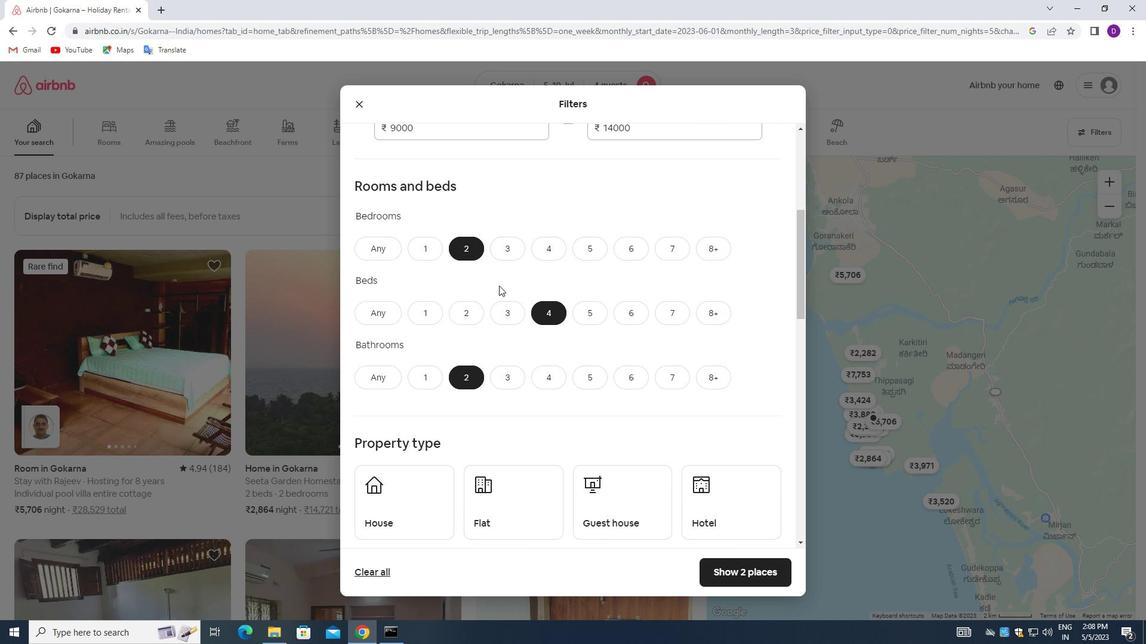 
Action: Mouse scrolled (501, 287) with delta (0, 0)
Screenshot: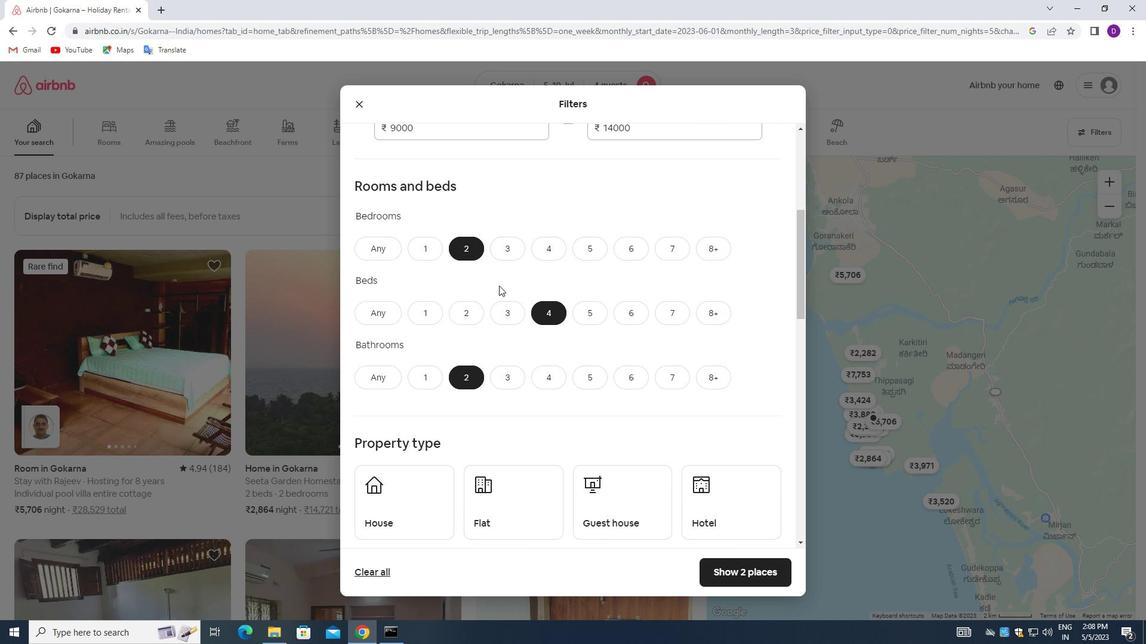 
Action: Mouse moved to (502, 289)
Screenshot: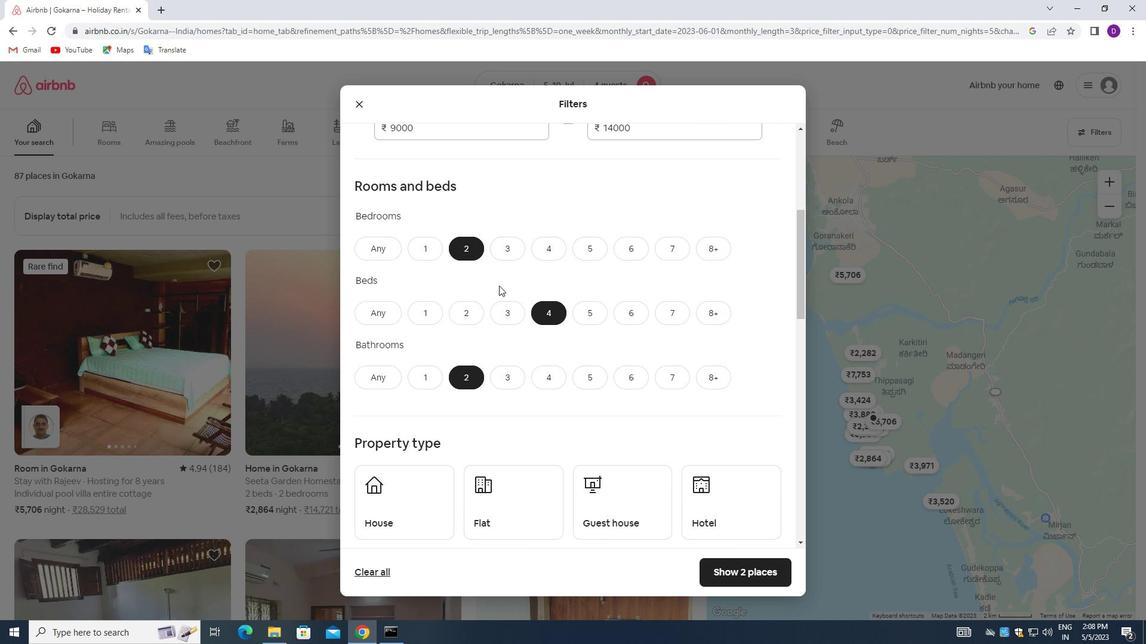 
Action: Mouse scrolled (502, 288) with delta (0, 0)
Screenshot: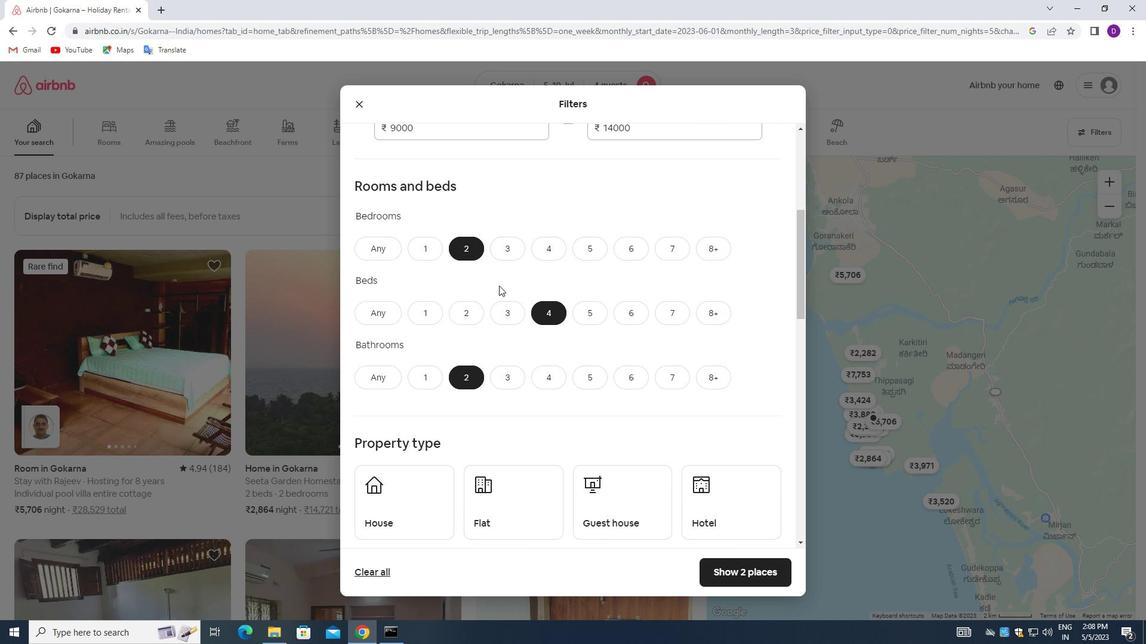
Action: Mouse moved to (530, 281)
Screenshot: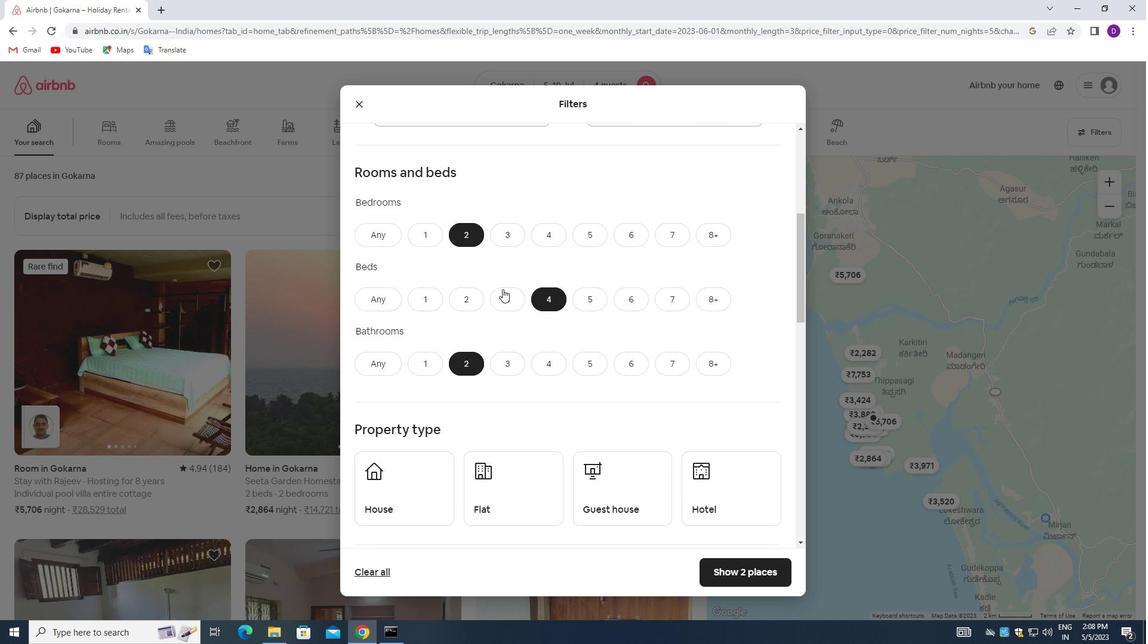 
Action: Mouse scrolled (530, 280) with delta (0, 0)
Screenshot: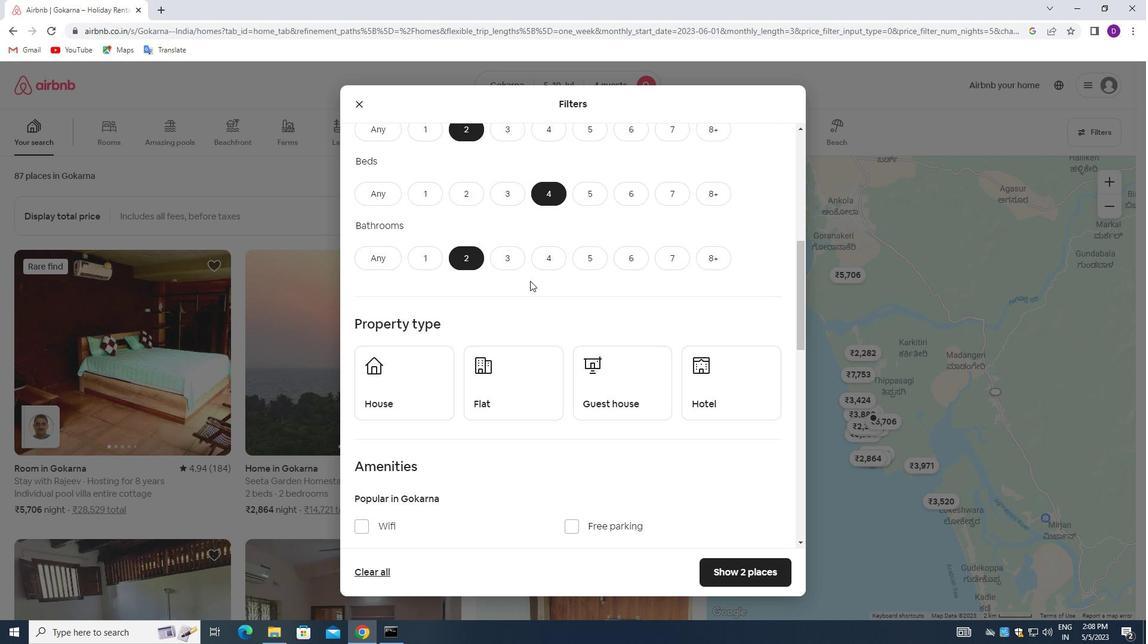 
Action: Mouse moved to (555, 287)
Screenshot: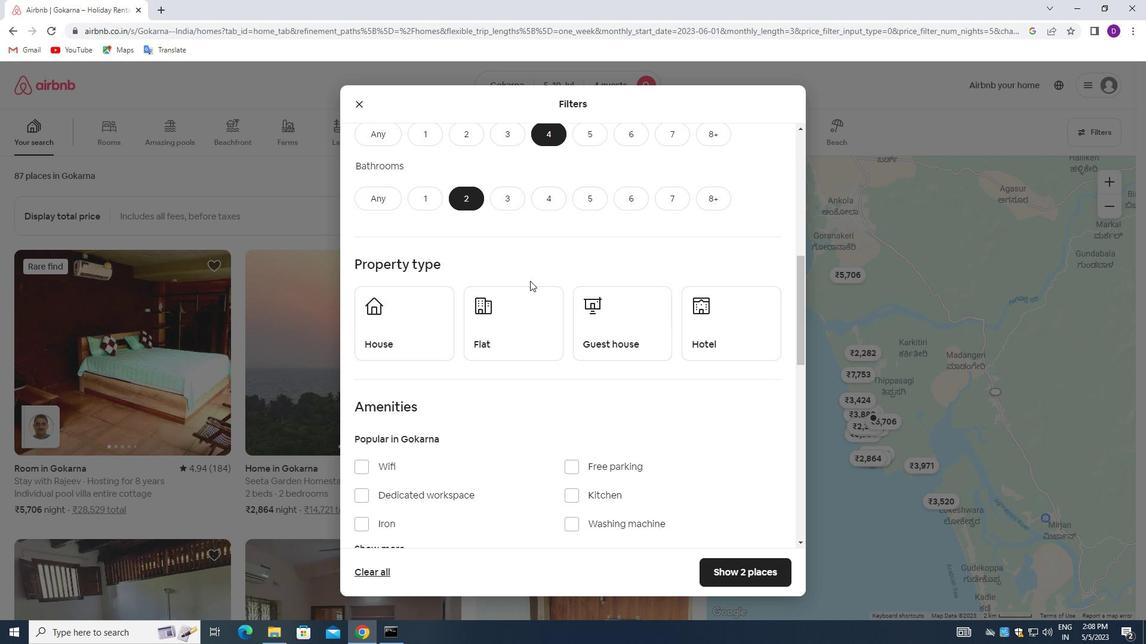 
Action: Mouse scrolled (555, 286) with delta (0, 0)
Screenshot: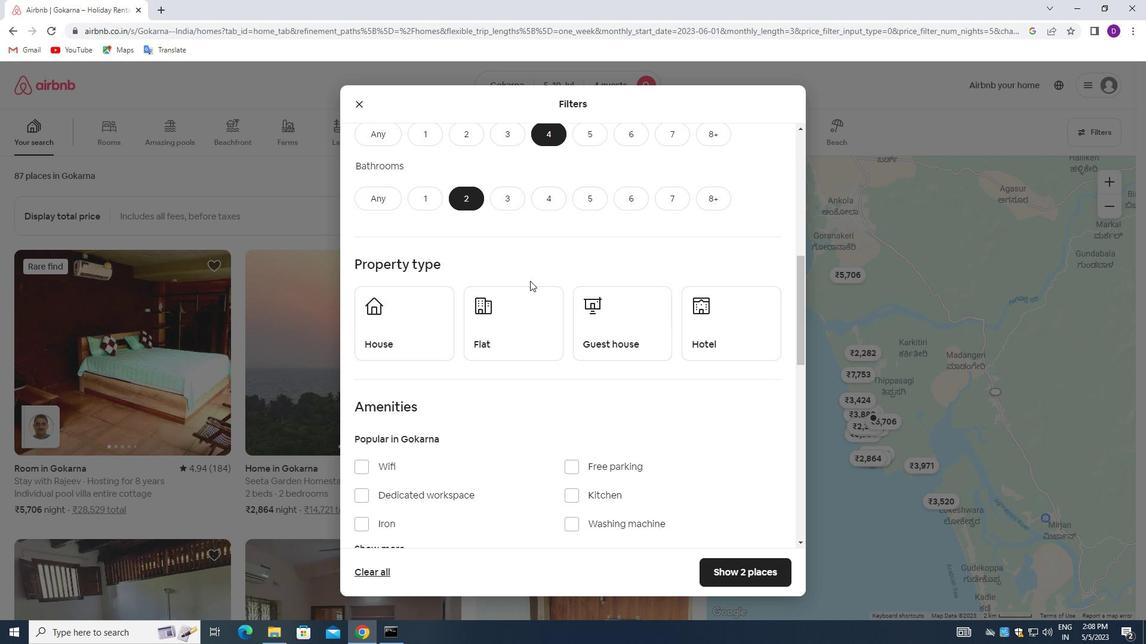 
Action: Mouse moved to (414, 245)
Screenshot: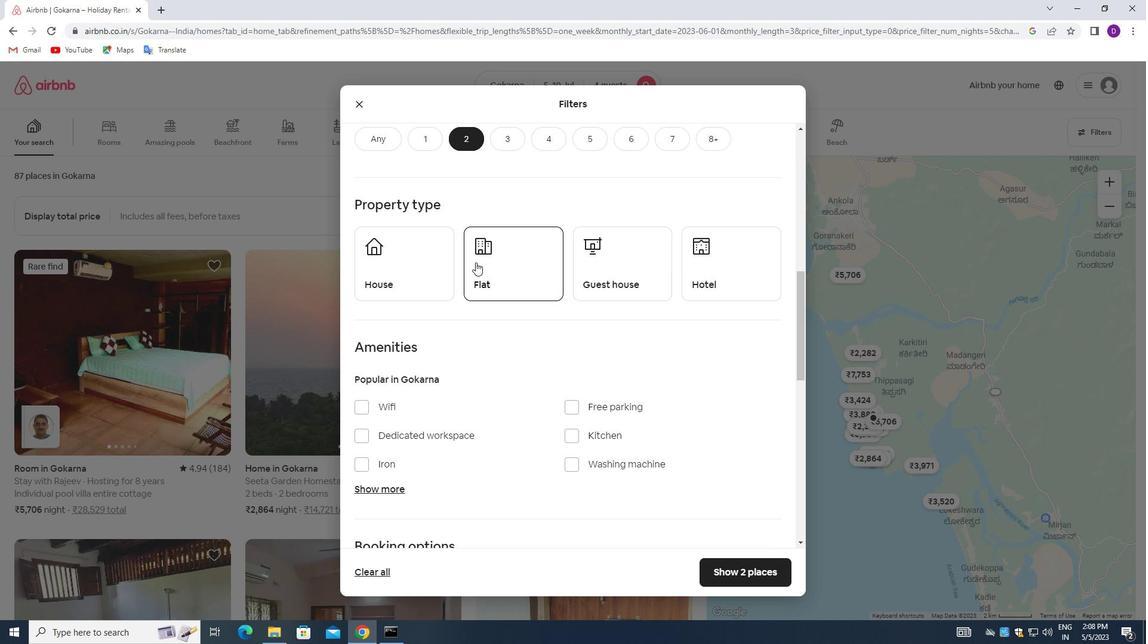 
Action: Mouse pressed left at (414, 245)
Screenshot: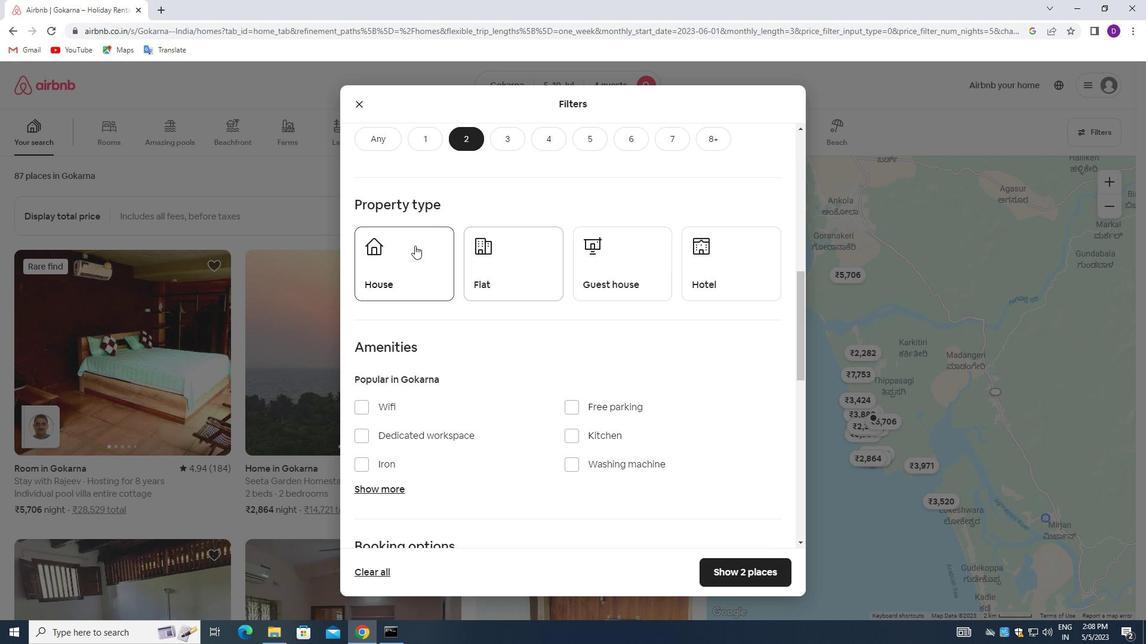 
Action: Mouse moved to (493, 260)
Screenshot: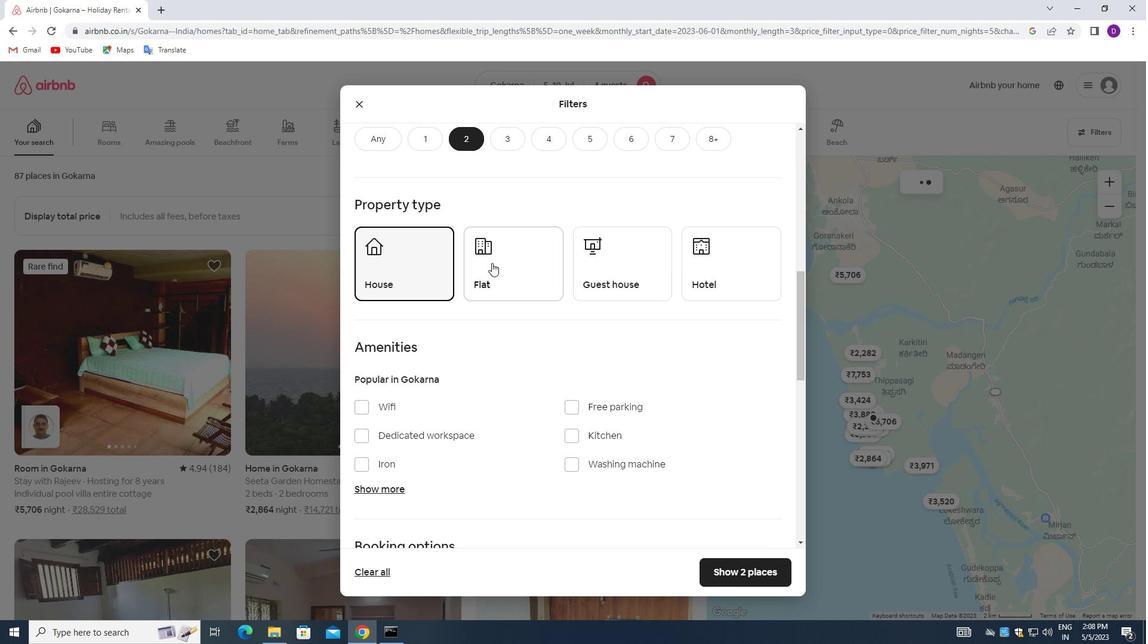 
Action: Mouse pressed left at (493, 260)
Screenshot: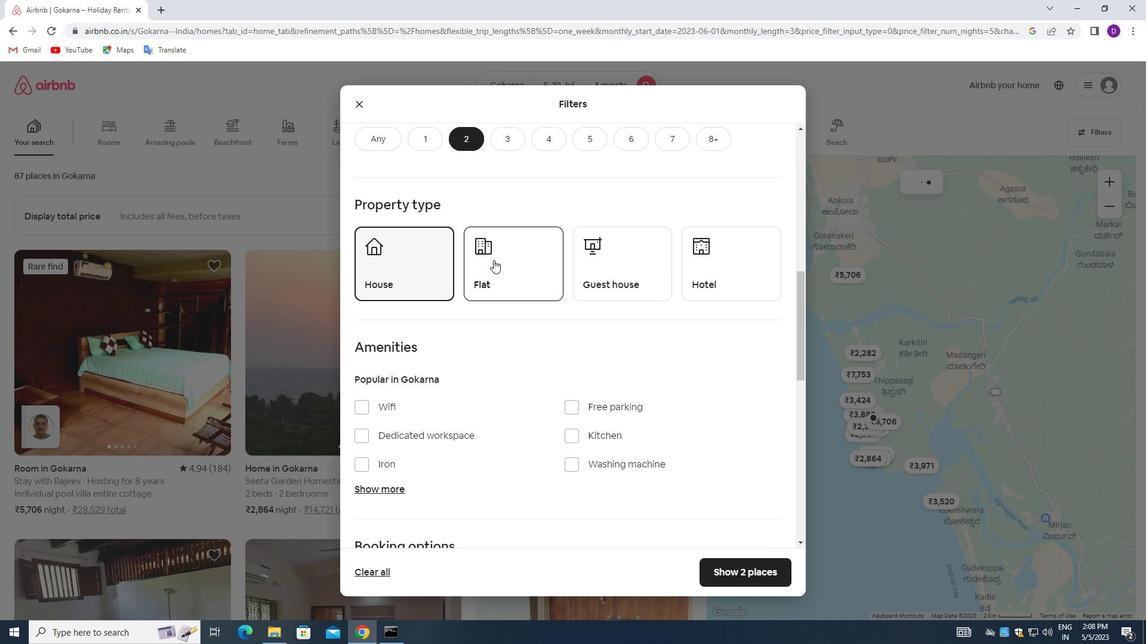 
Action: Mouse moved to (613, 258)
Screenshot: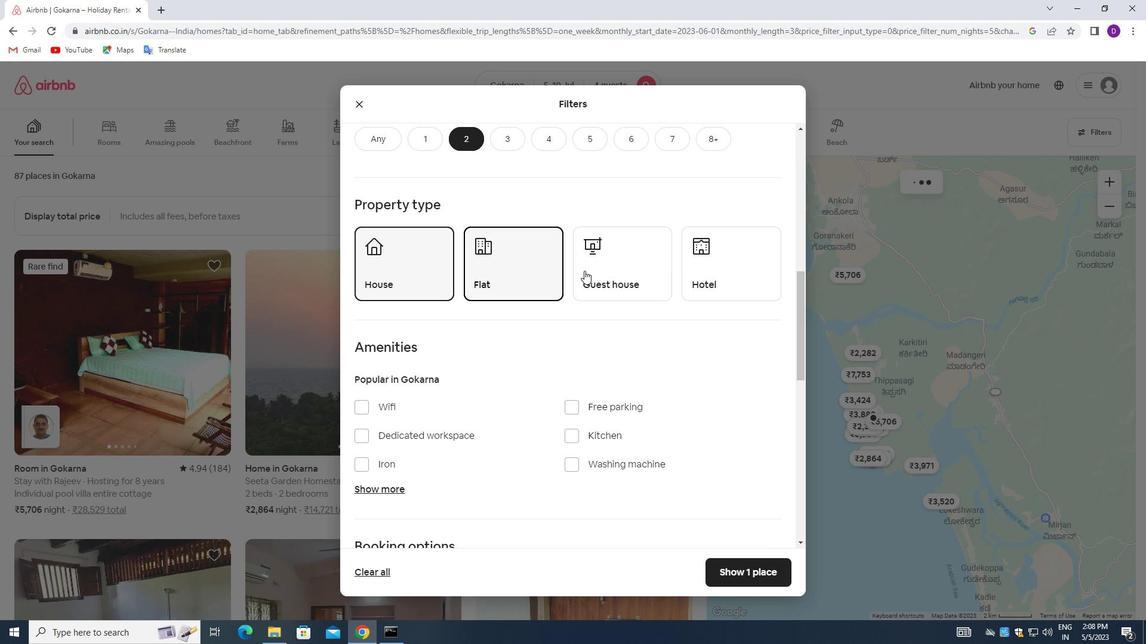 
Action: Mouse pressed left at (613, 258)
Screenshot: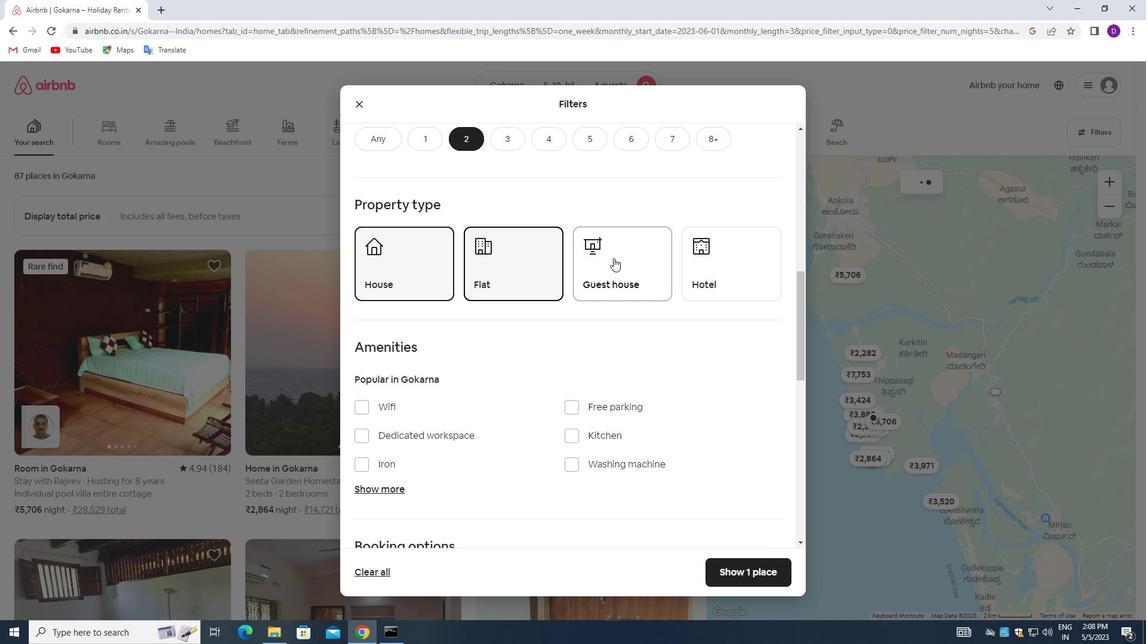 
Action: Mouse moved to (541, 282)
Screenshot: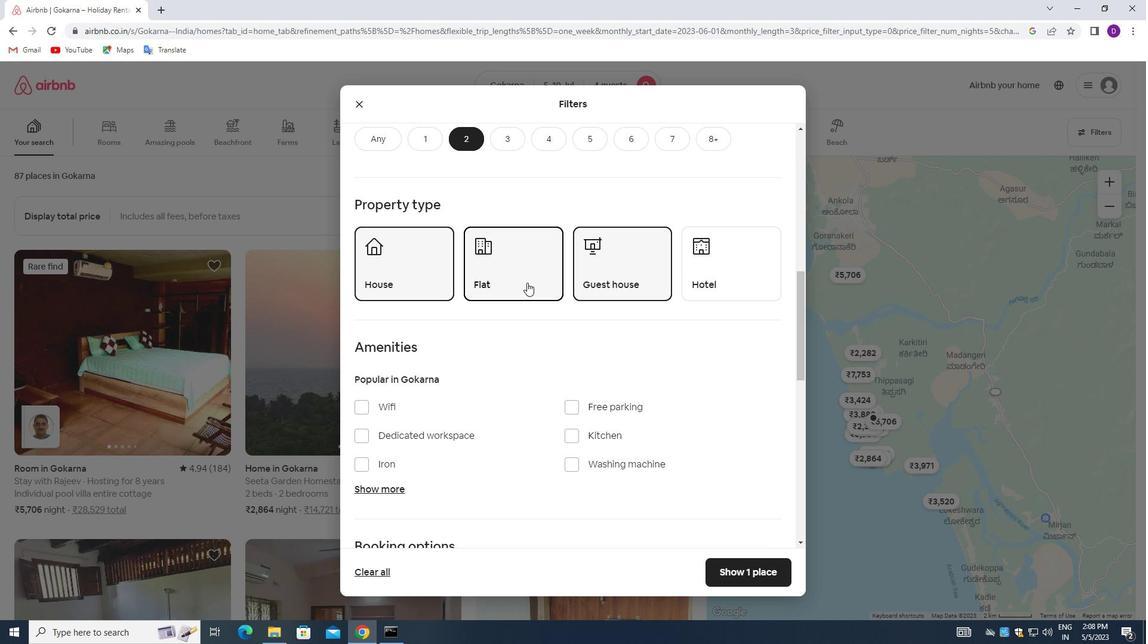 
Action: Mouse scrolled (541, 282) with delta (0, 0)
Screenshot: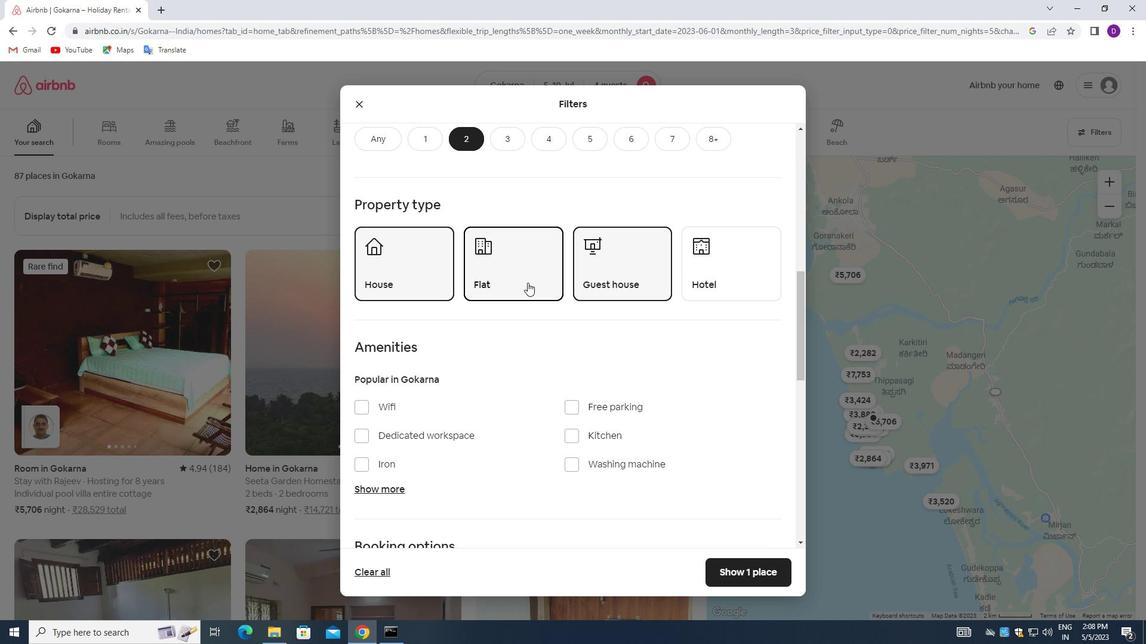 
Action: Mouse scrolled (541, 282) with delta (0, 0)
Screenshot: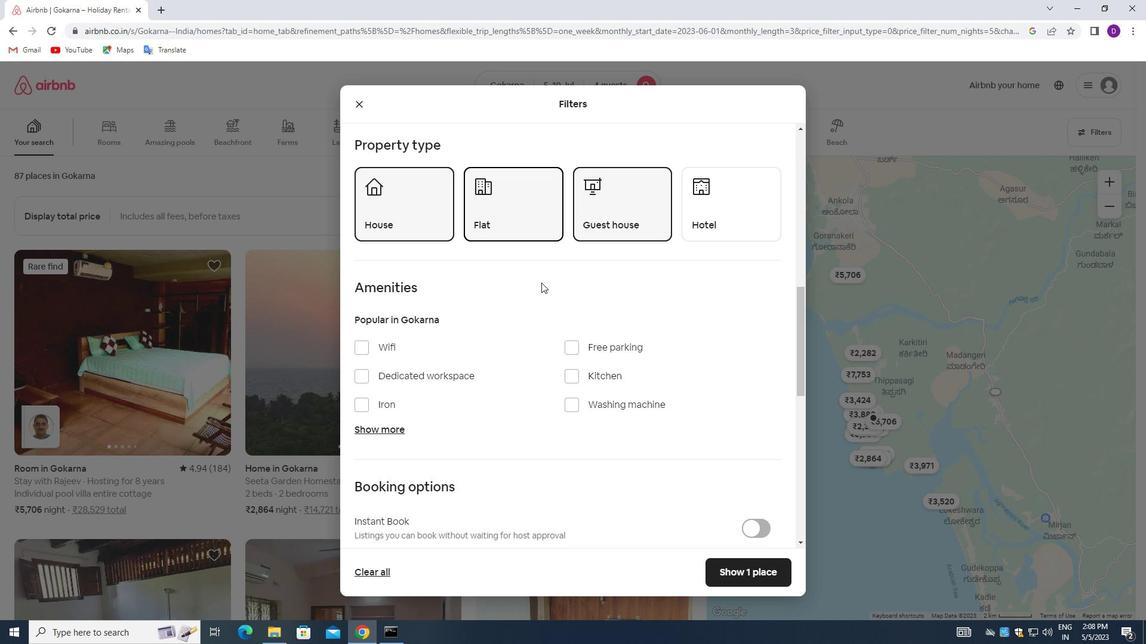 
Action: Mouse moved to (568, 342)
Screenshot: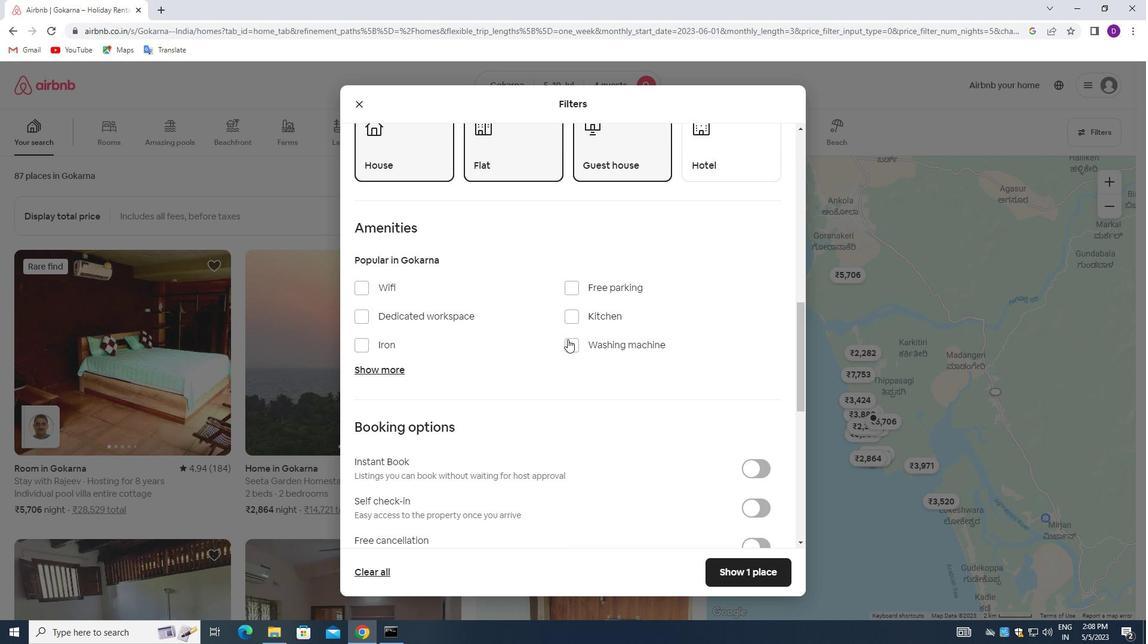 
Action: Mouse pressed left at (568, 342)
Screenshot: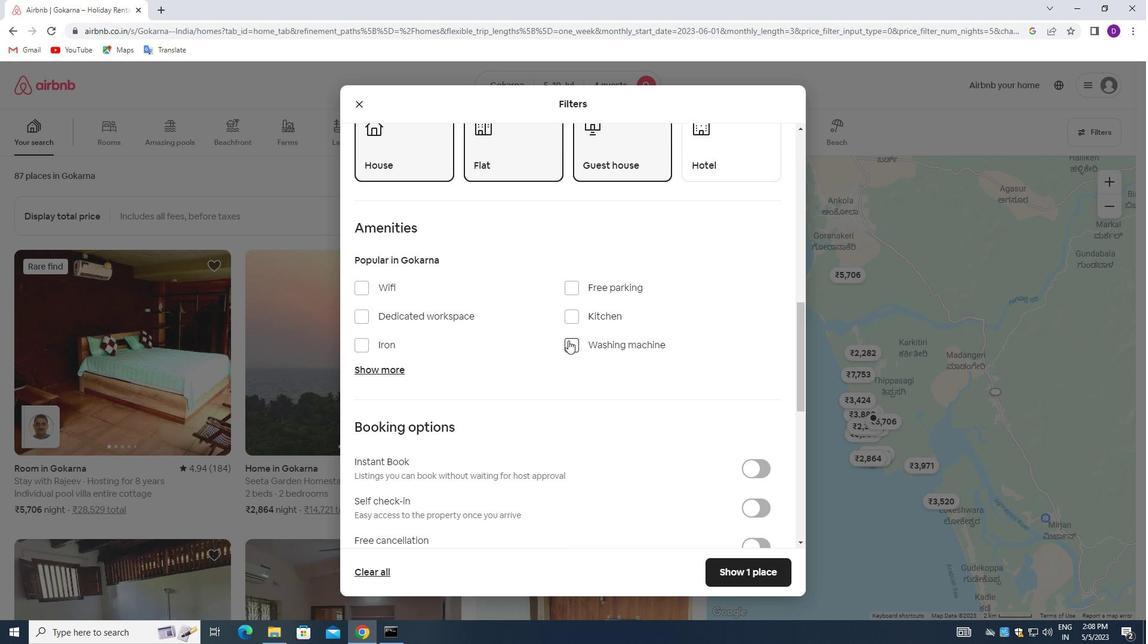 
Action: Mouse moved to (610, 351)
Screenshot: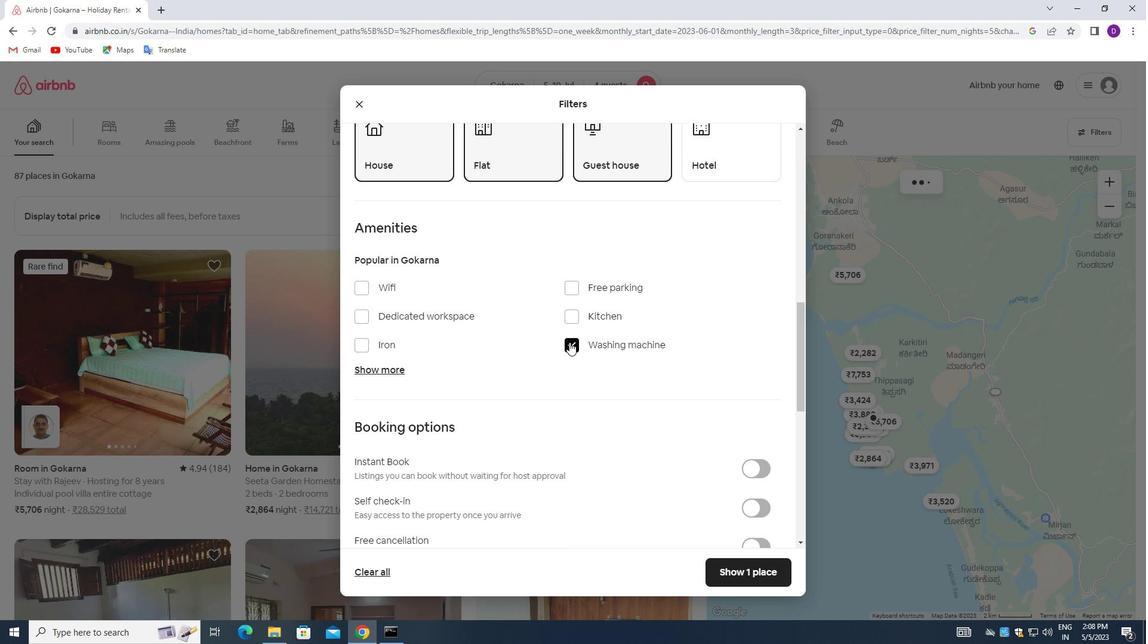 
Action: Mouse scrolled (610, 351) with delta (0, 0)
Screenshot: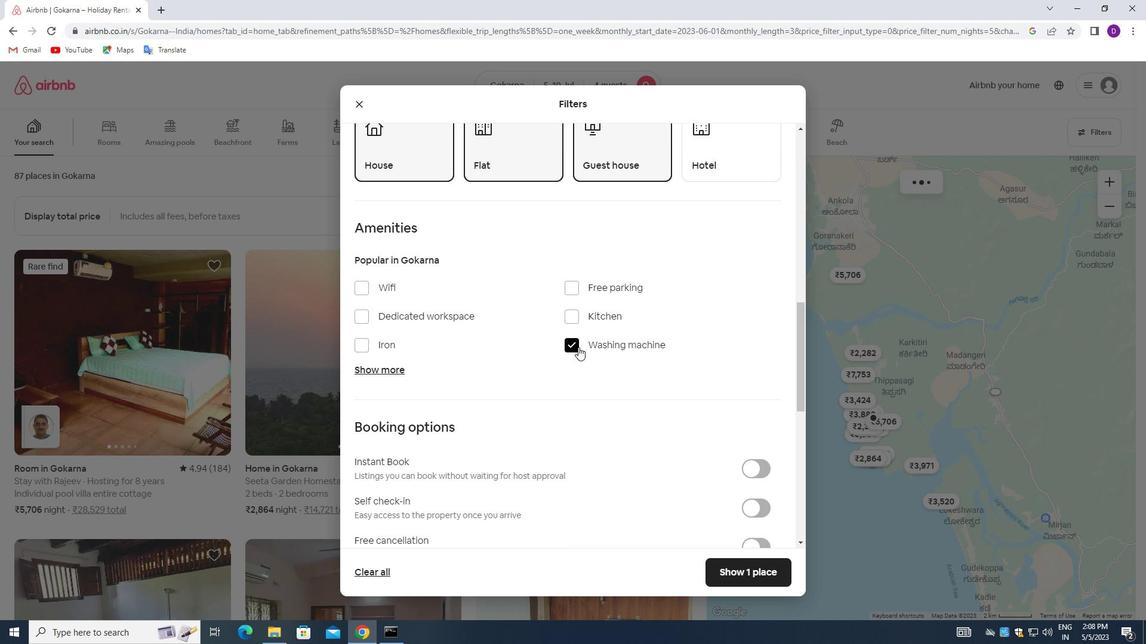 
Action: Mouse scrolled (610, 351) with delta (0, 0)
Screenshot: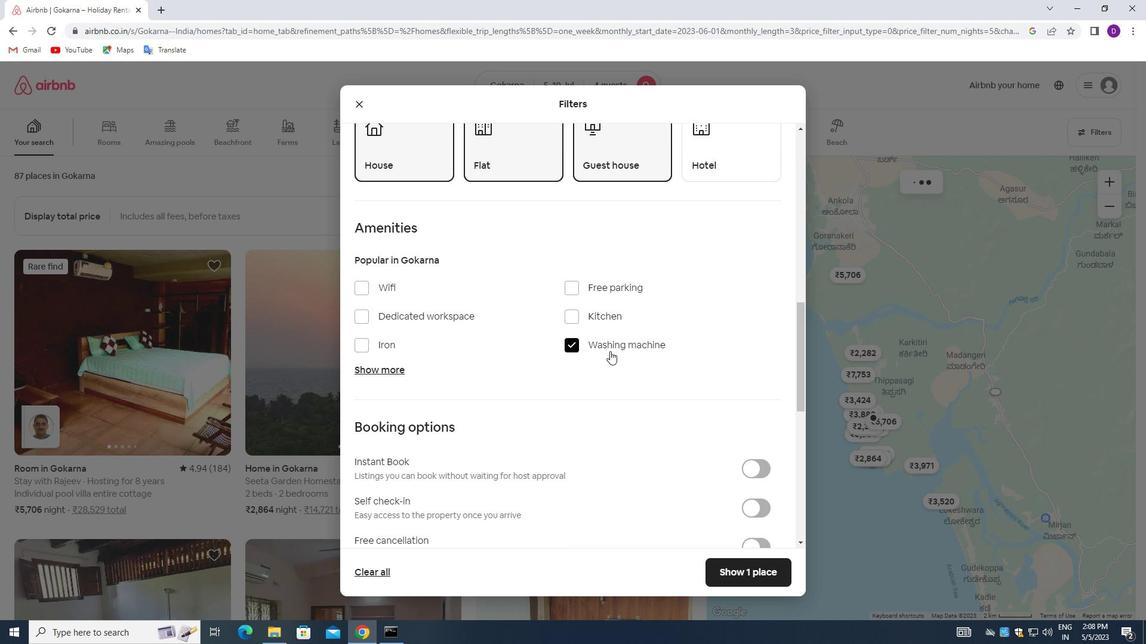 
Action: Mouse moved to (744, 385)
Screenshot: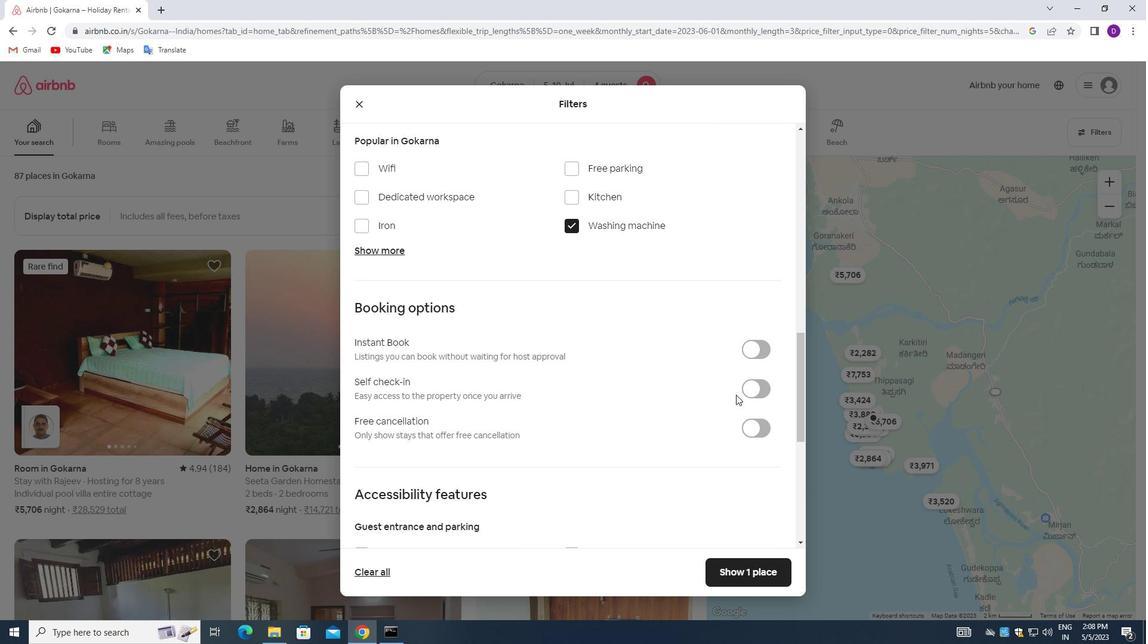 
Action: Mouse pressed left at (744, 385)
Screenshot: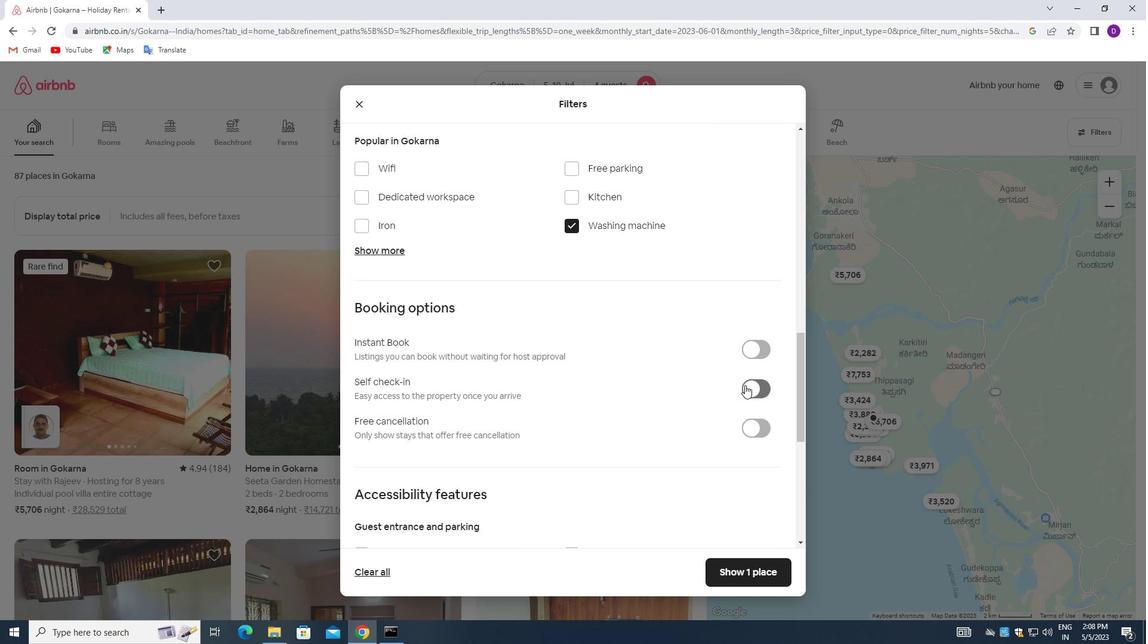 
Action: Mouse moved to (553, 381)
Screenshot: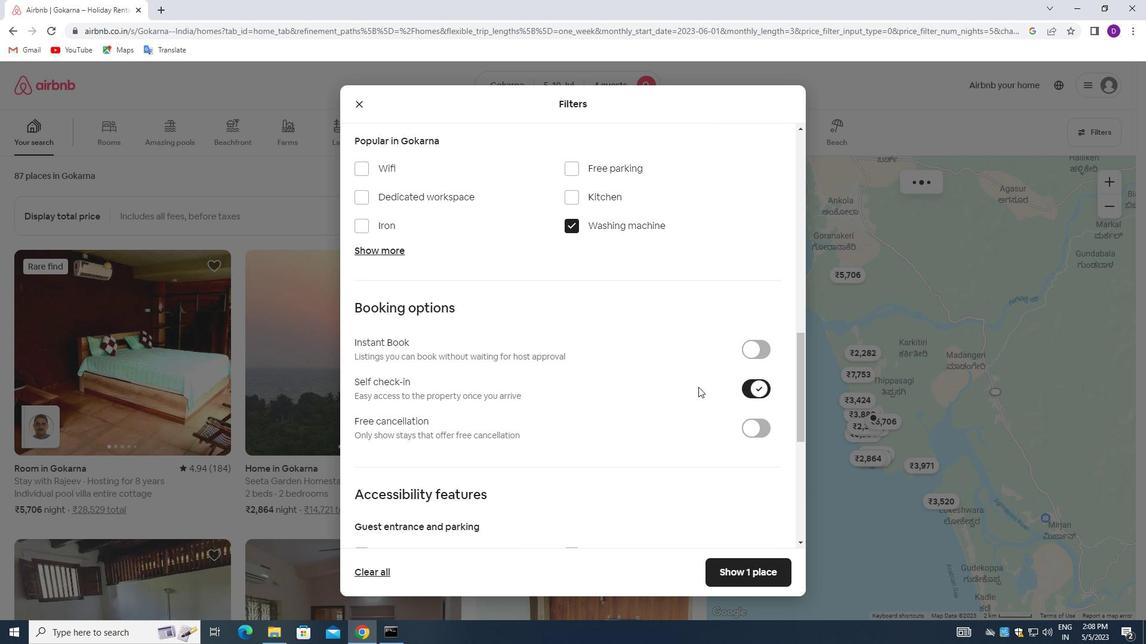 
Action: Mouse scrolled (553, 380) with delta (0, 0)
Screenshot: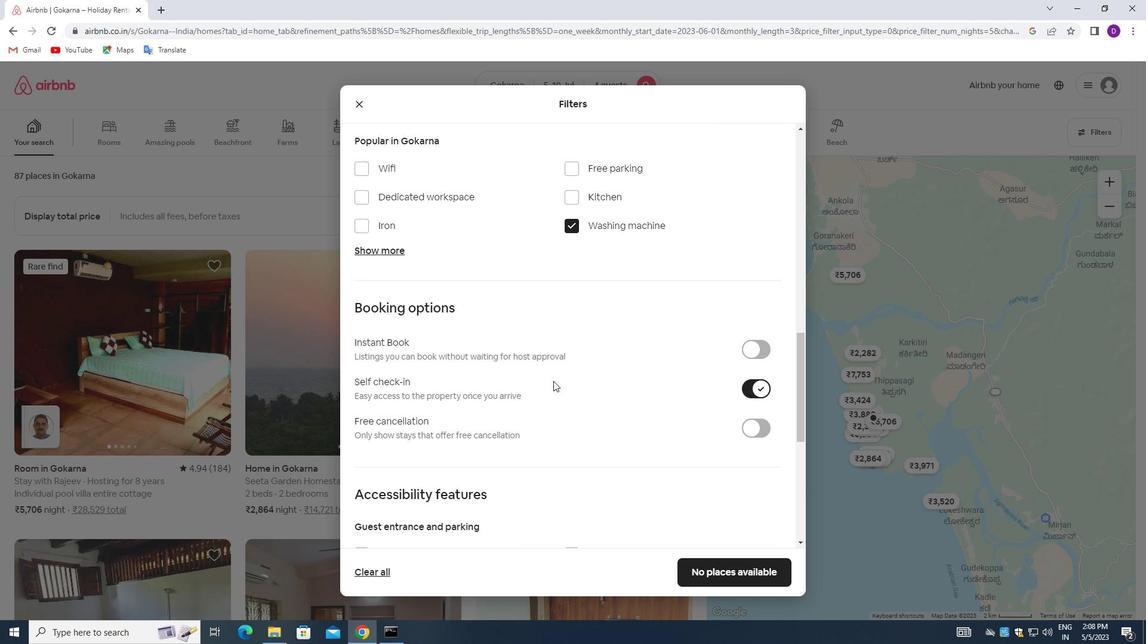 
Action: Mouse scrolled (553, 380) with delta (0, 0)
Screenshot: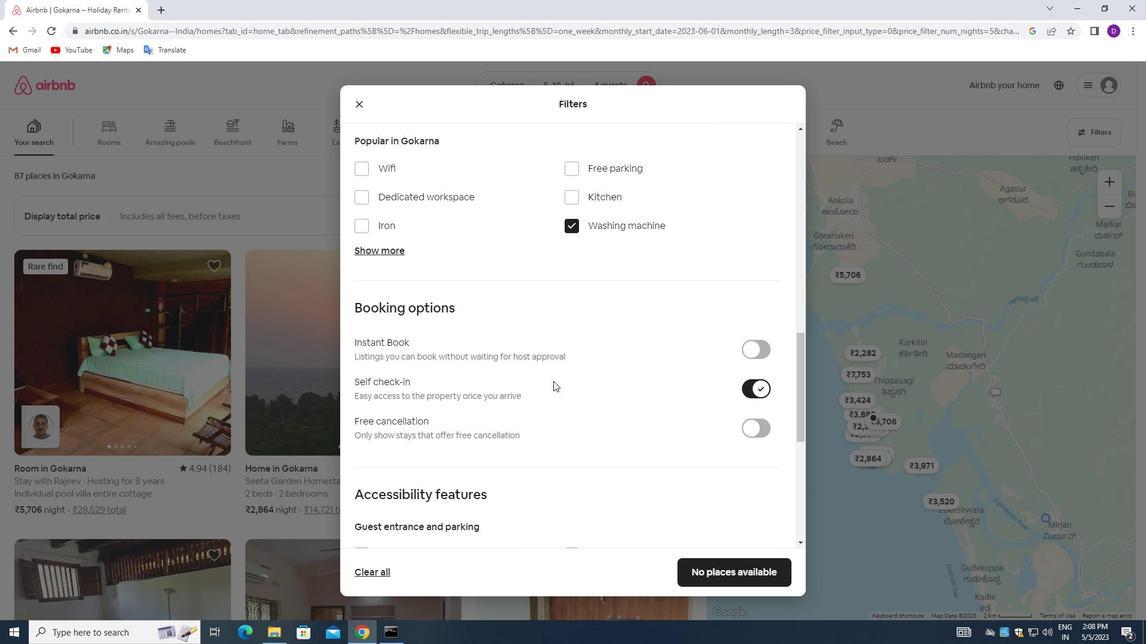 
Action: Mouse scrolled (553, 380) with delta (0, 0)
Screenshot: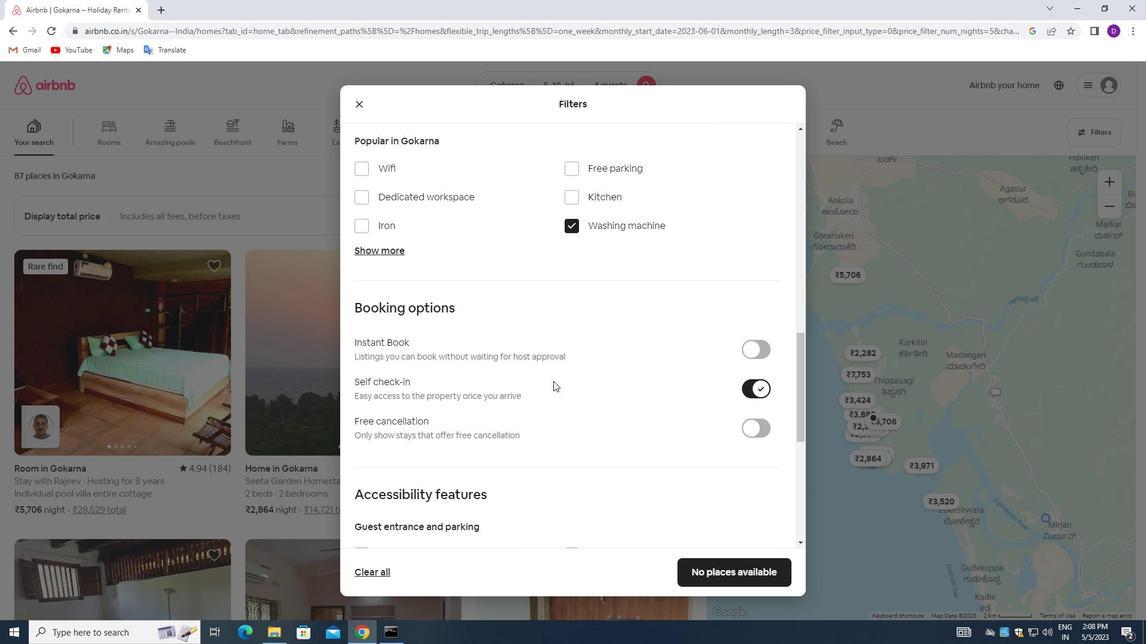 
Action: Mouse moved to (550, 395)
Screenshot: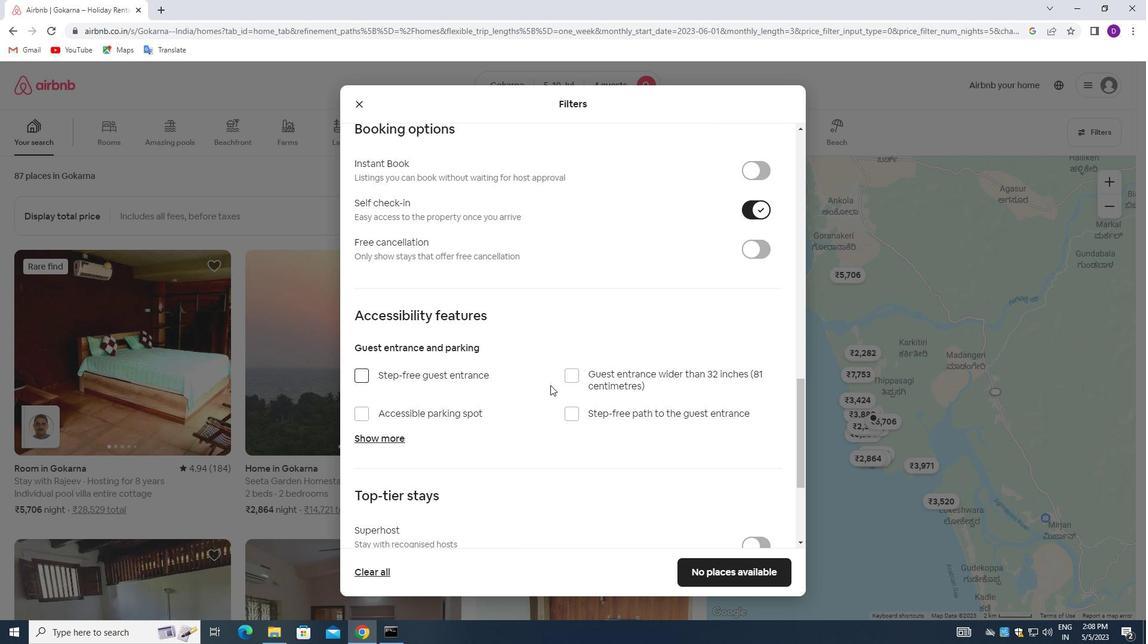 
Action: Mouse scrolled (550, 394) with delta (0, 0)
Screenshot: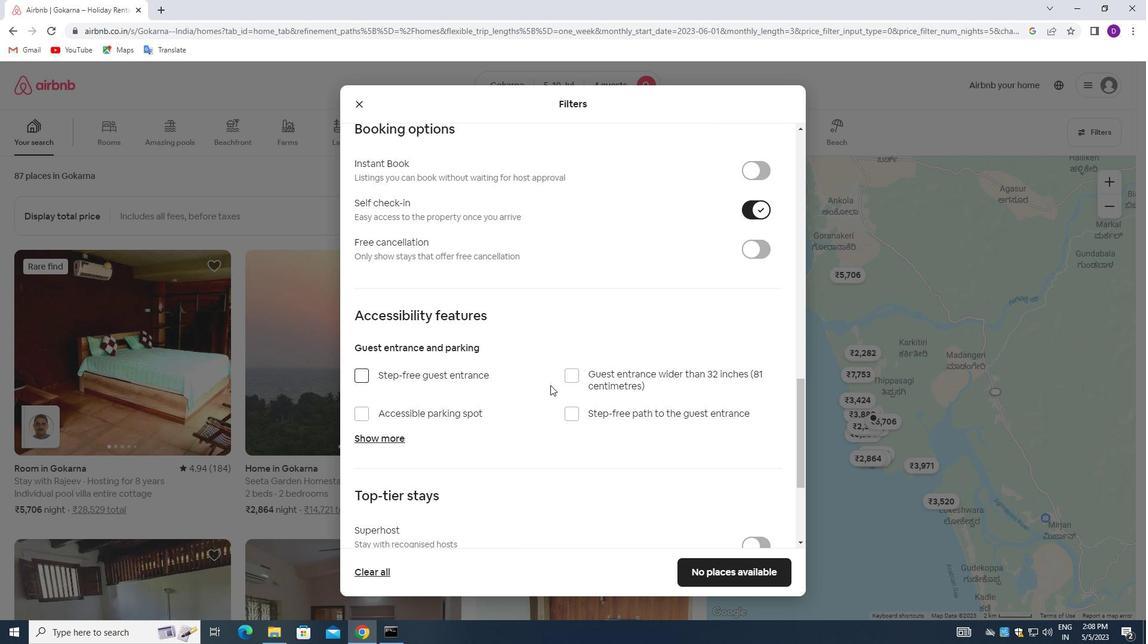 
Action: Mouse moved to (552, 409)
Screenshot: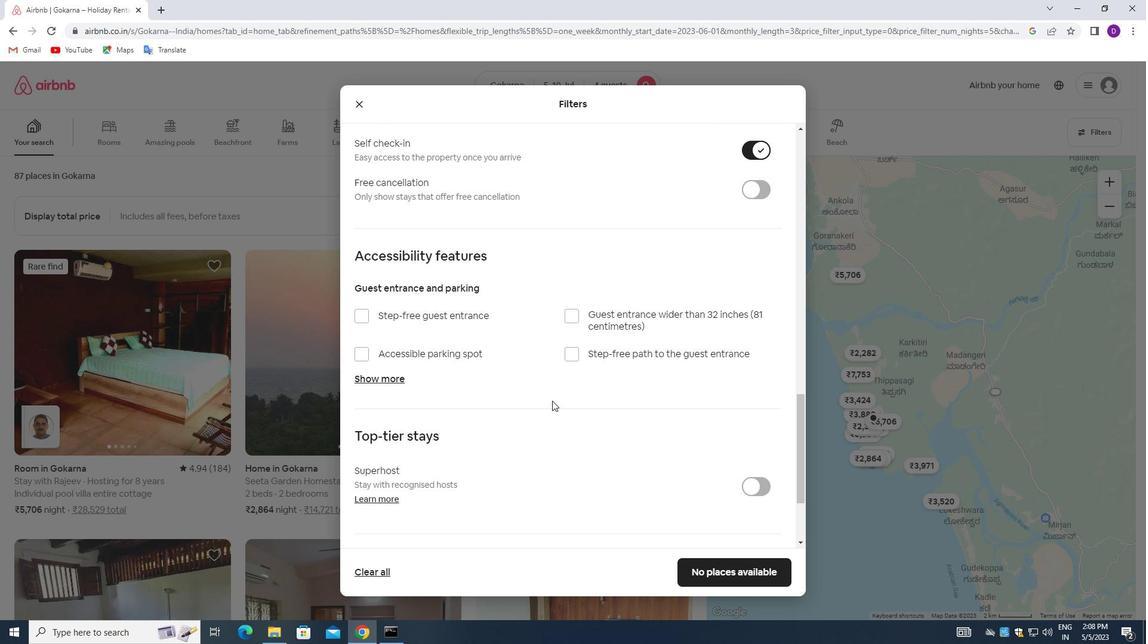 
Action: Mouse scrolled (552, 408) with delta (0, 0)
Screenshot: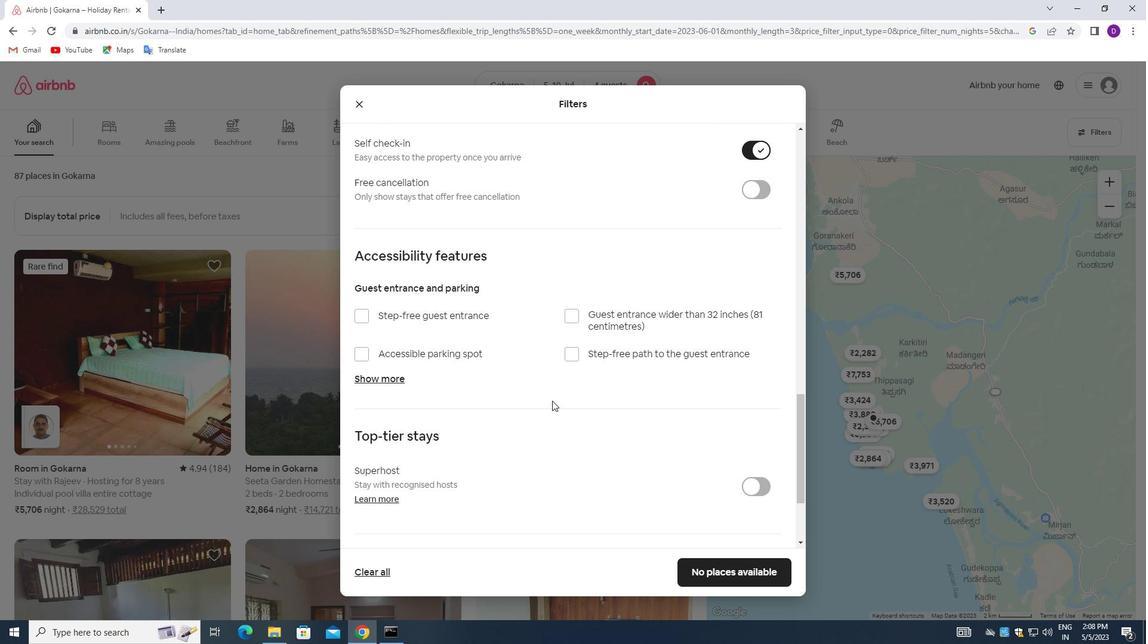 
Action: Mouse moved to (552, 410)
Screenshot: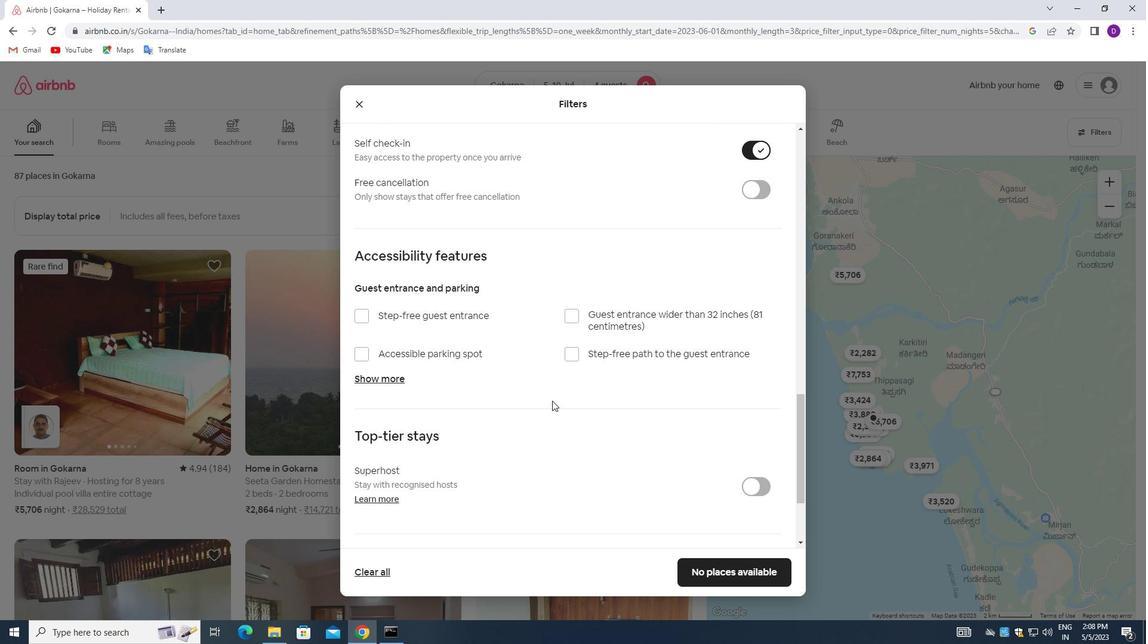 
Action: Mouse scrolled (552, 409) with delta (0, 0)
Screenshot: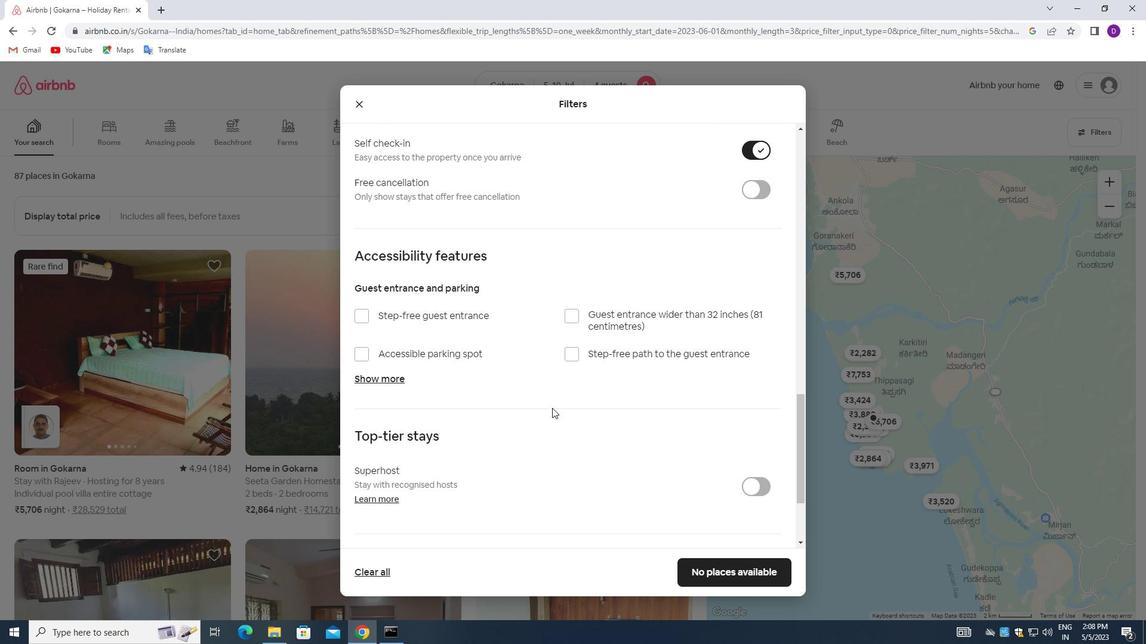 
Action: Mouse moved to (551, 410)
Screenshot: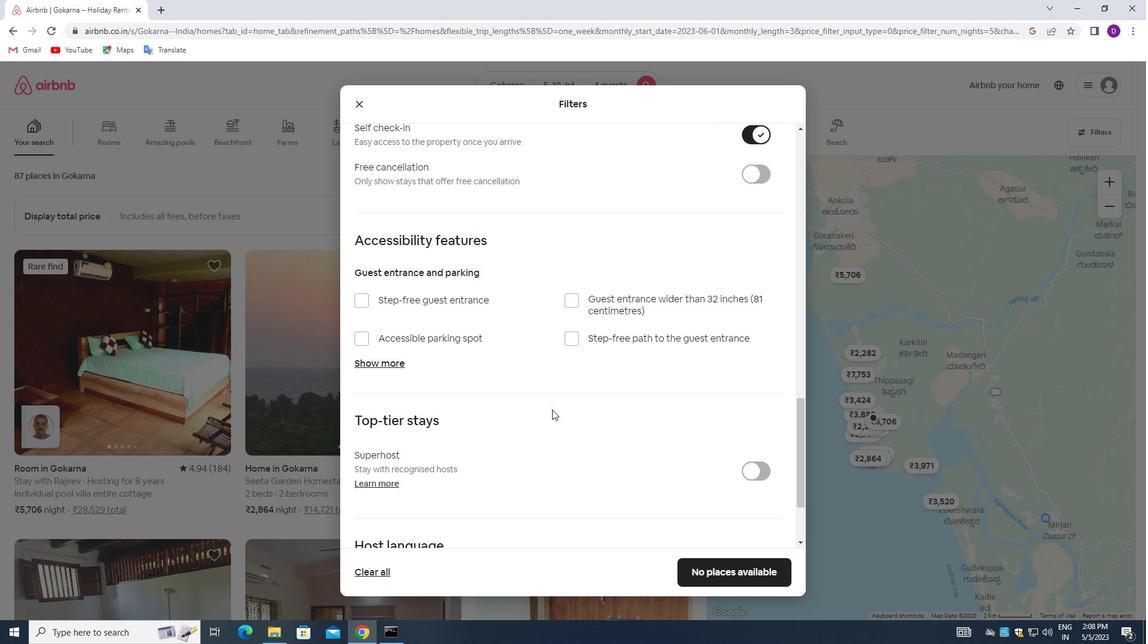 
Action: Mouse scrolled (551, 410) with delta (0, 0)
Screenshot: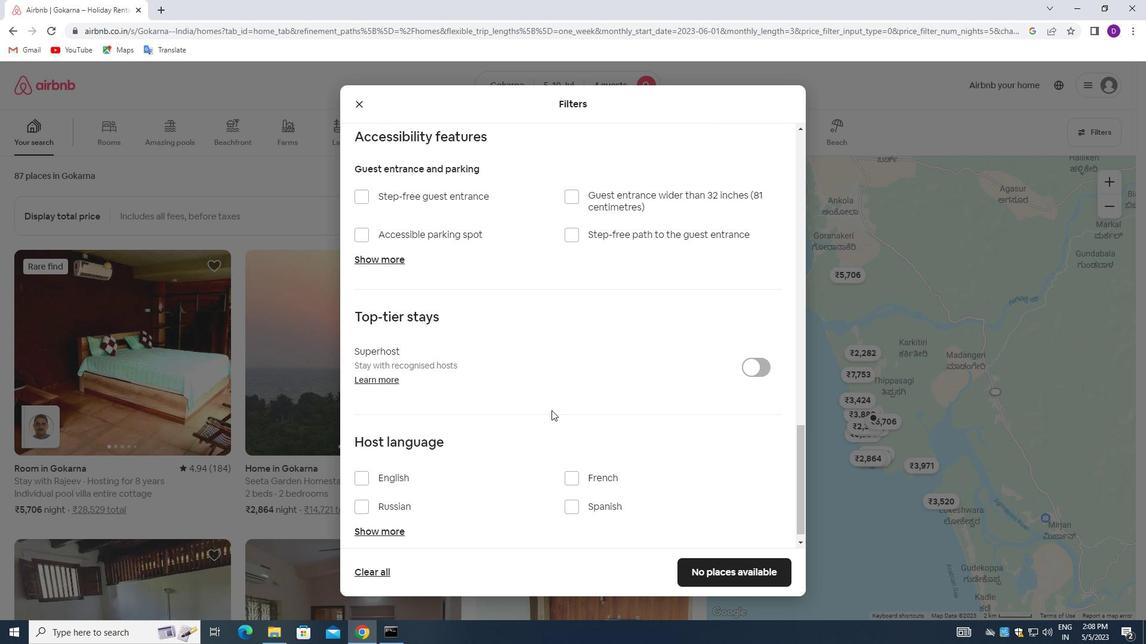 
Action: Mouse scrolled (551, 410) with delta (0, 0)
Screenshot: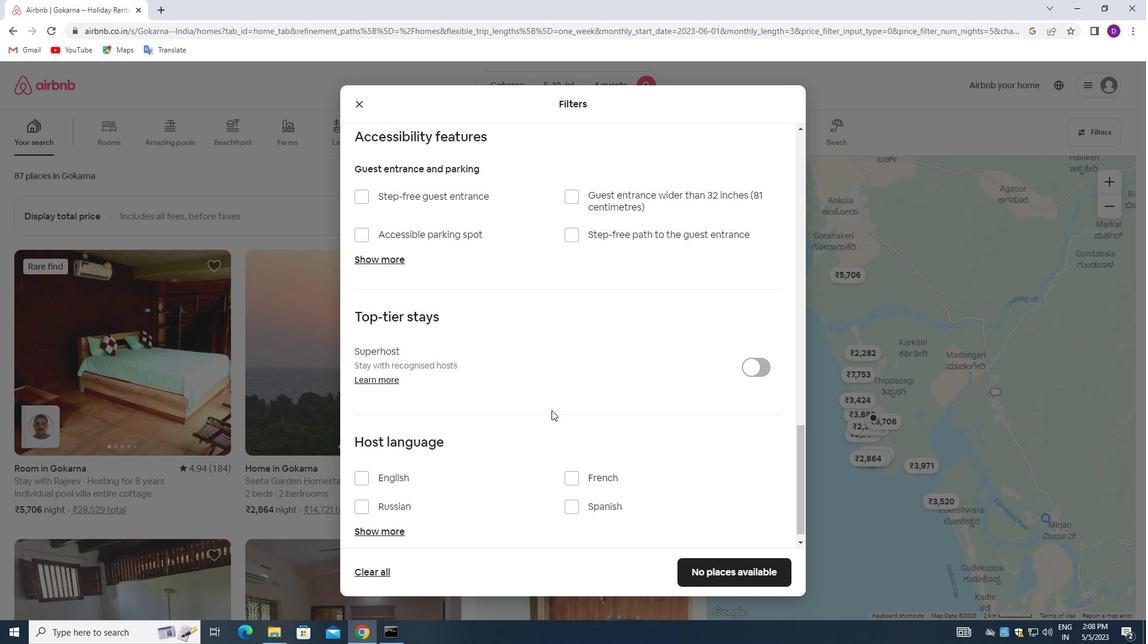 
Action: Mouse moved to (550, 410)
Screenshot: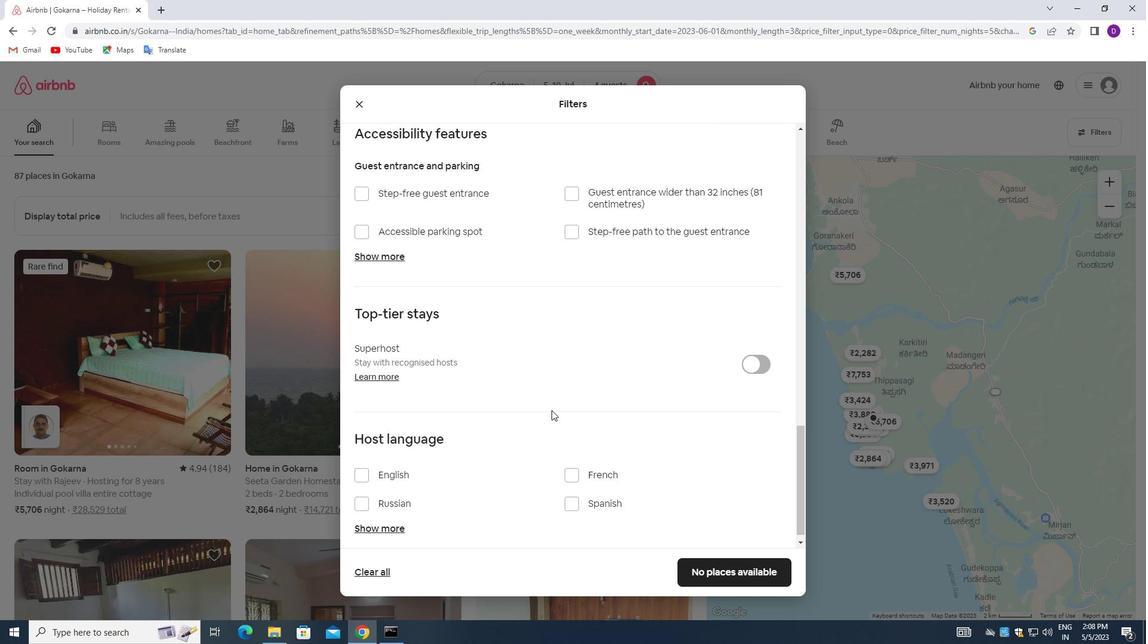 
Action: Mouse scrolled (550, 410) with delta (0, 0)
Screenshot: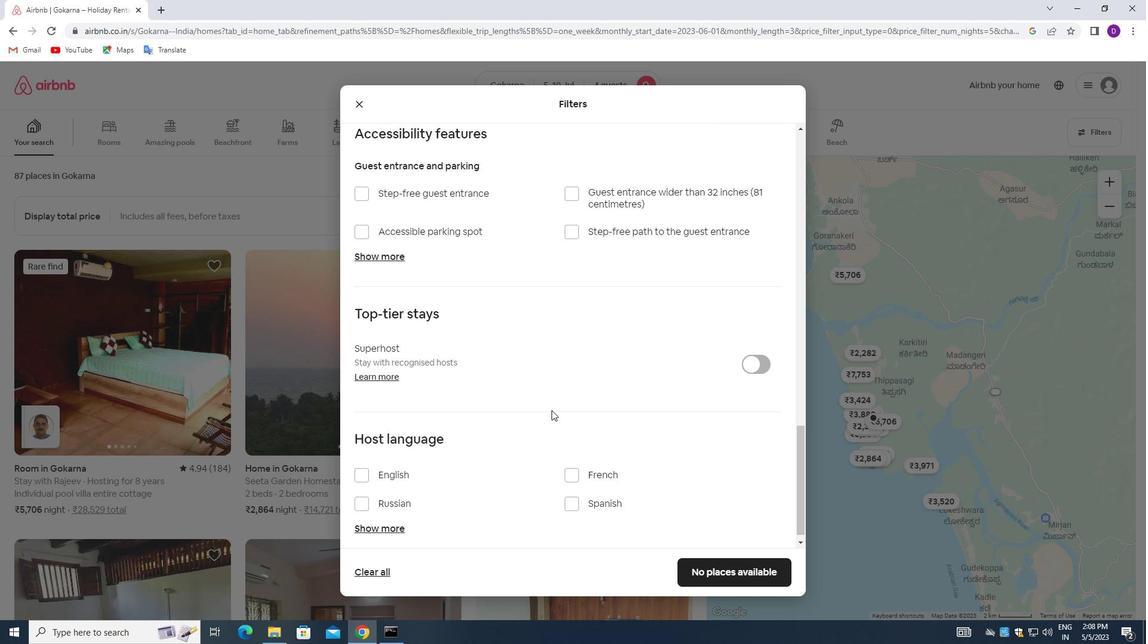
Action: Mouse moved to (362, 463)
Screenshot: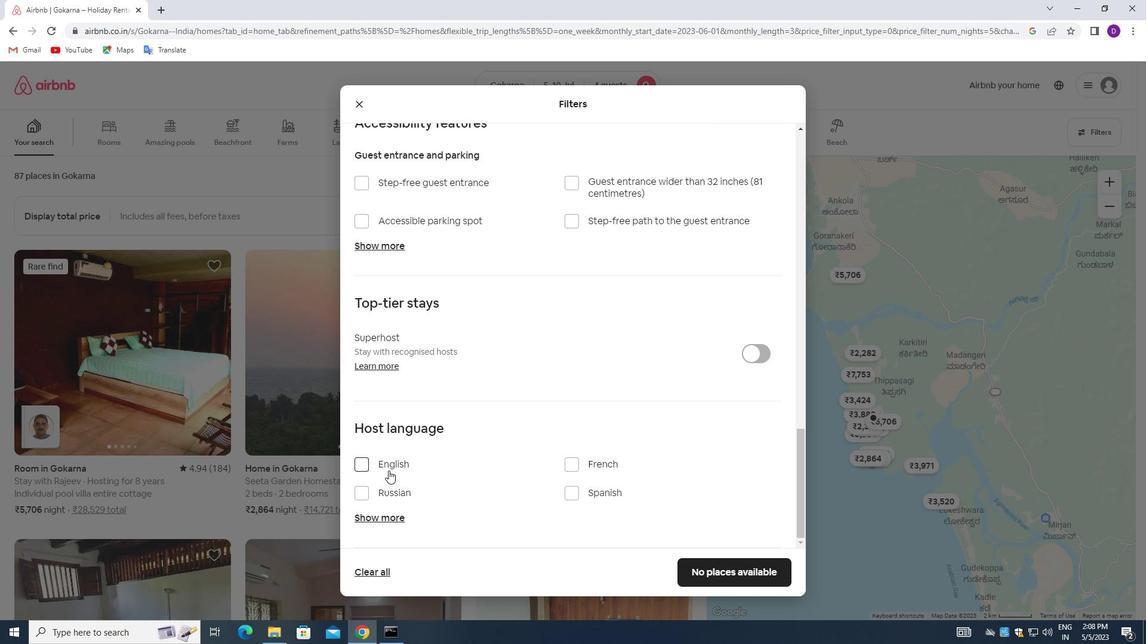 
Action: Mouse pressed left at (362, 463)
Screenshot: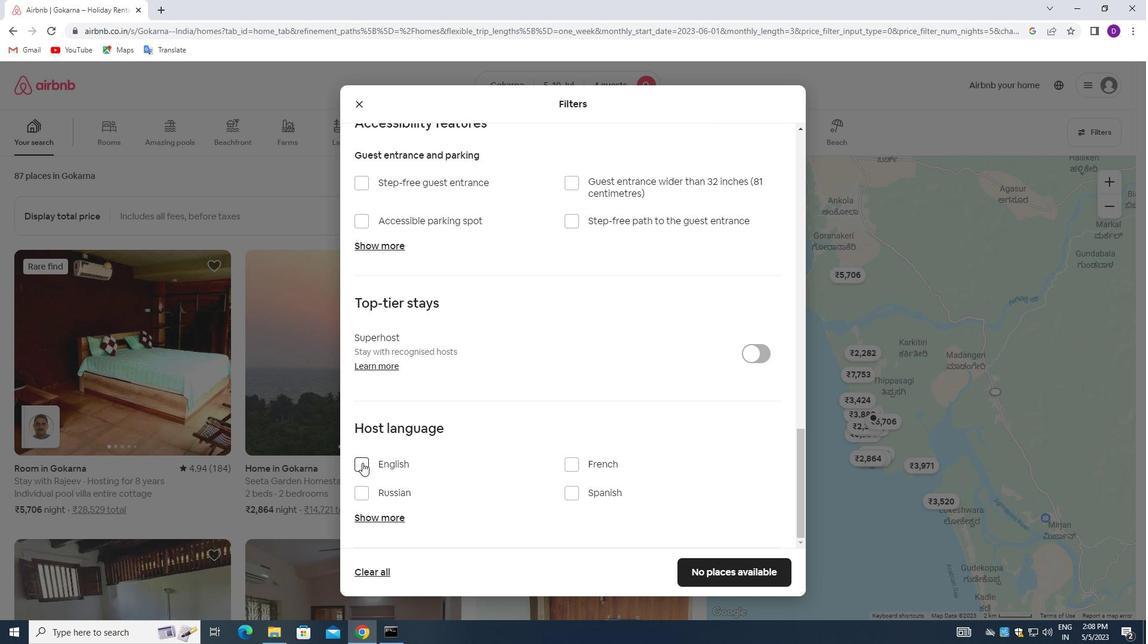 
Action: Mouse moved to (683, 568)
Screenshot: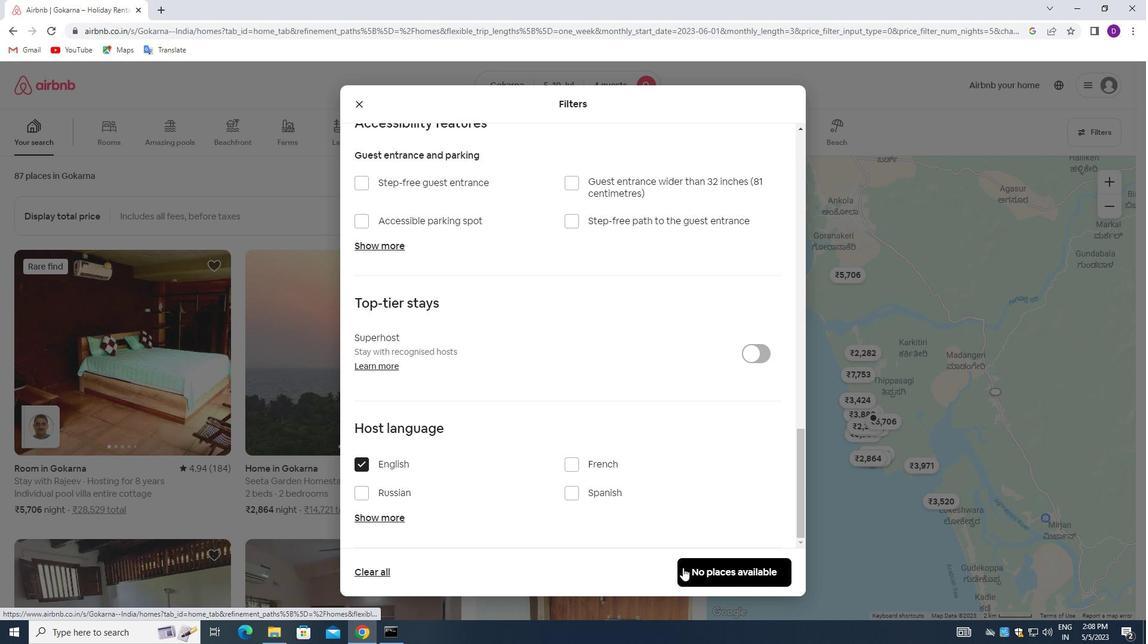 
Action: Mouse pressed left at (683, 568)
Screenshot: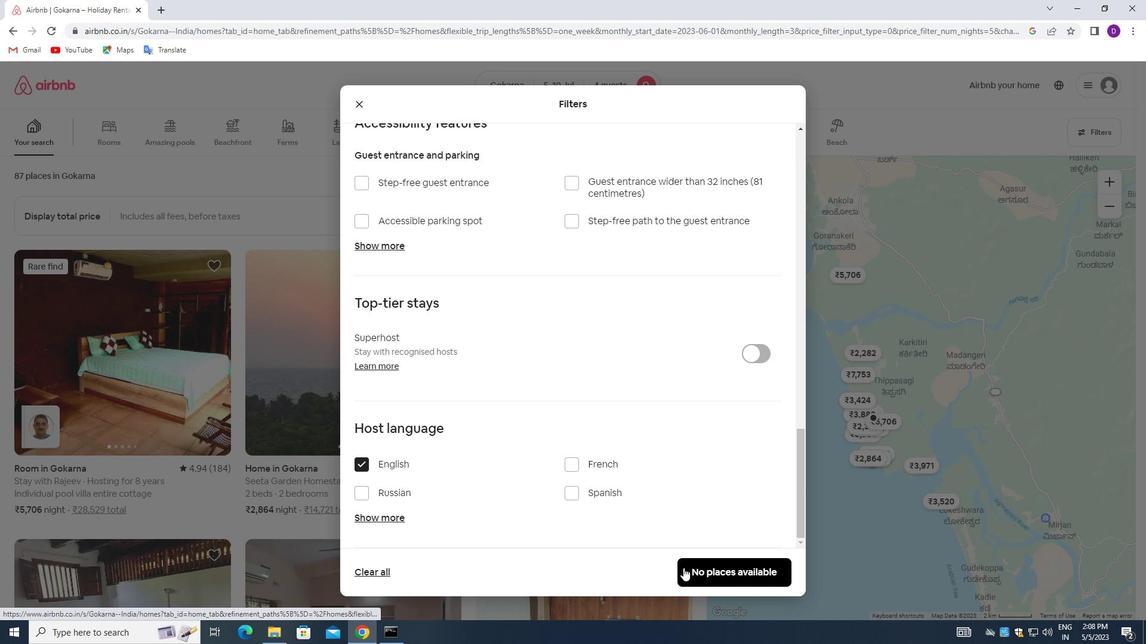 
Action: Mouse moved to (644, 479)
Screenshot: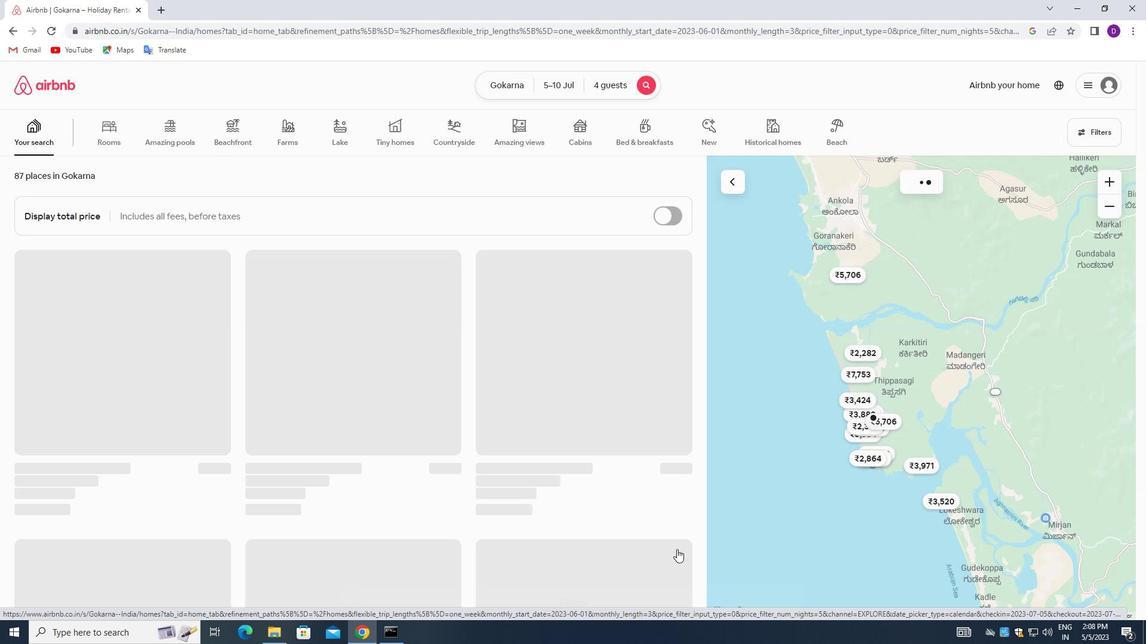 
